 Task: Send an email with the signature Autumn Baker with the subject Reminder for a job offer rejection and the message Can you please let me know the status of the project timeline? Are we on track to meet the deadline? from softage.10@softage.net to softage.7@softage.net and move the email from Sent Items to the folder Vulnerability management
Action: Mouse moved to (191, 131)
Screenshot: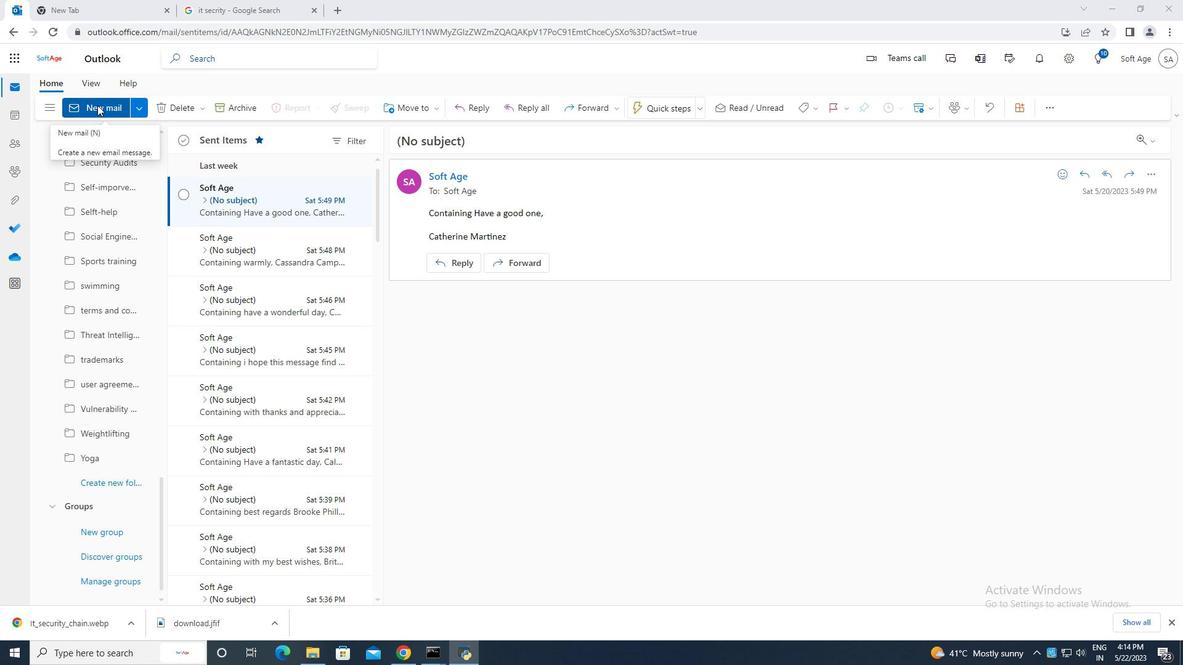 
Action: Mouse pressed left at (99, 106)
Screenshot: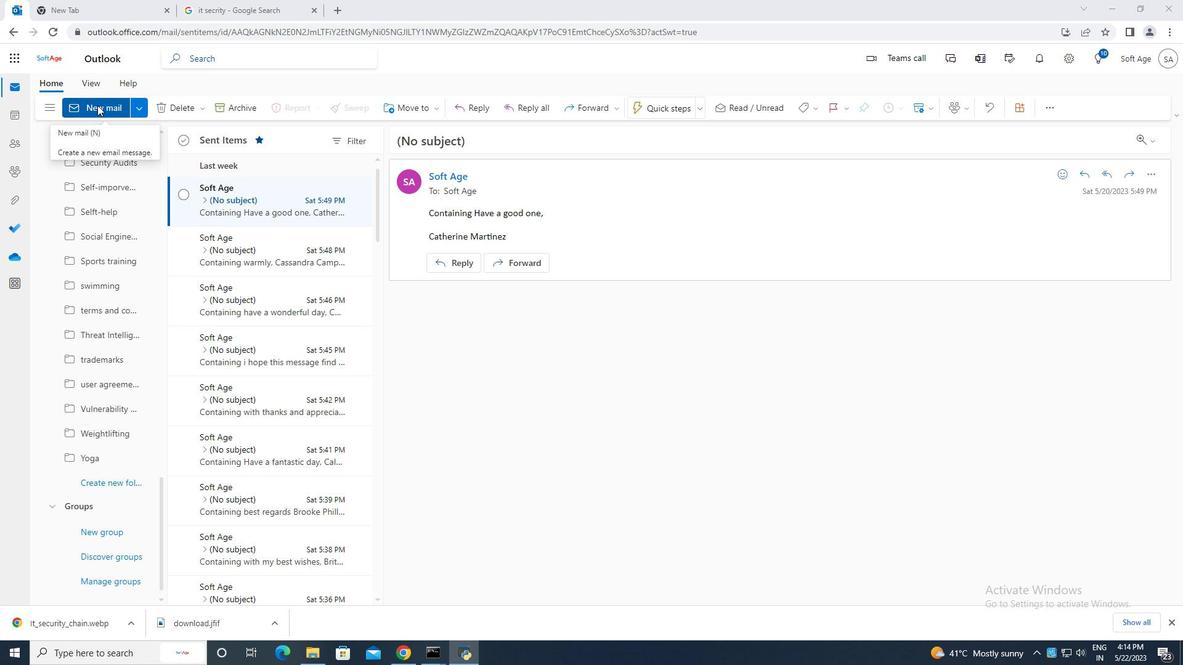 
Action: Mouse moved to (803, 107)
Screenshot: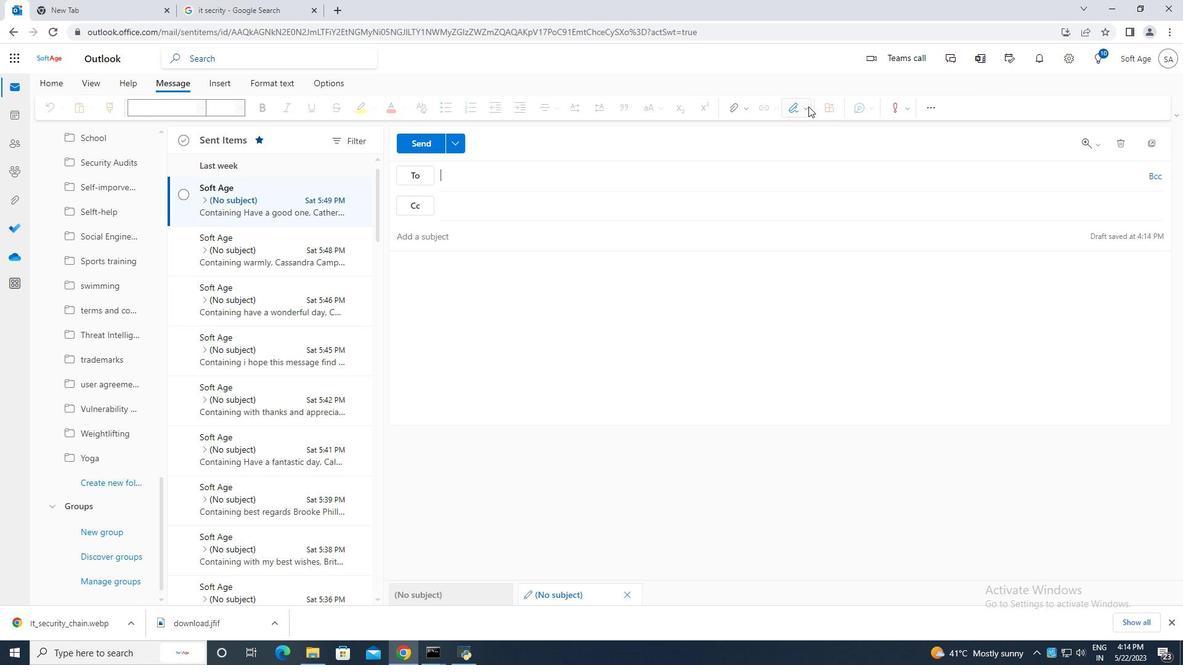 
Action: Mouse pressed left at (803, 107)
Screenshot: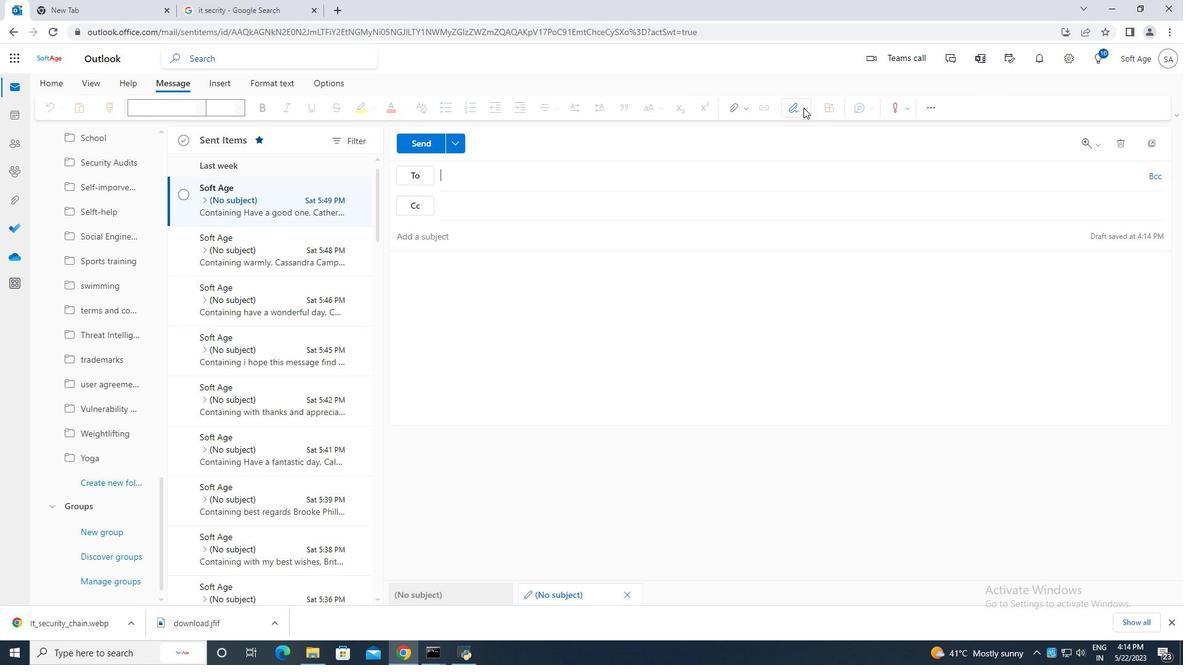
Action: Mouse moved to (788, 135)
Screenshot: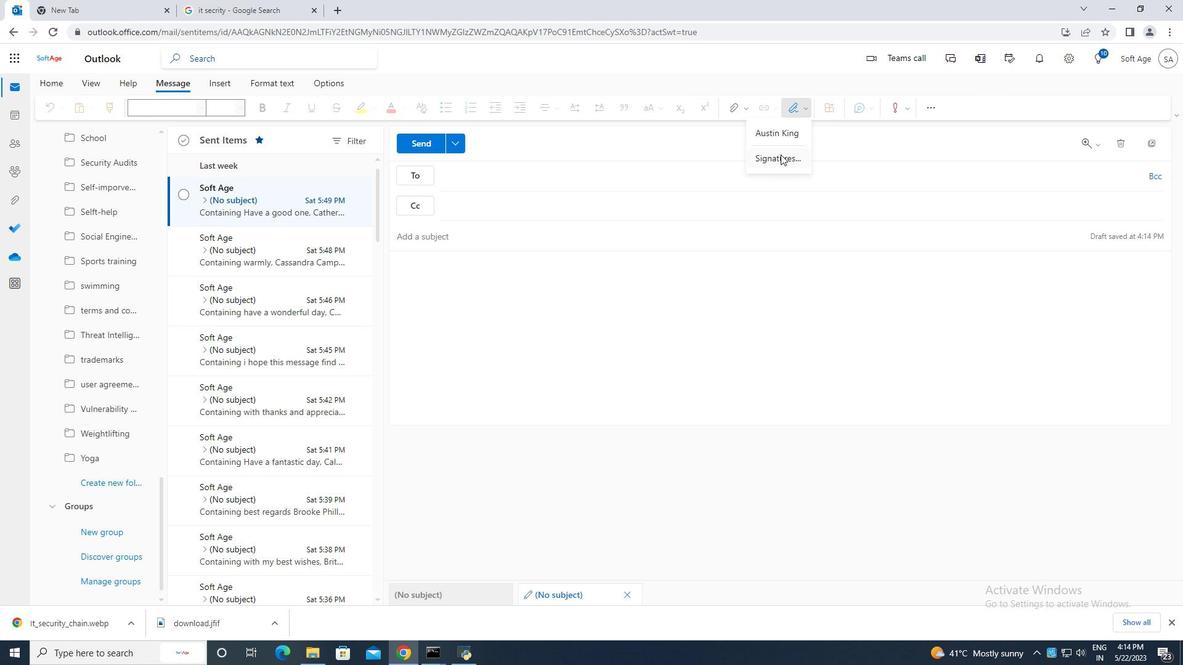
Action: Mouse pressed left at (788, 135)
Screenshot: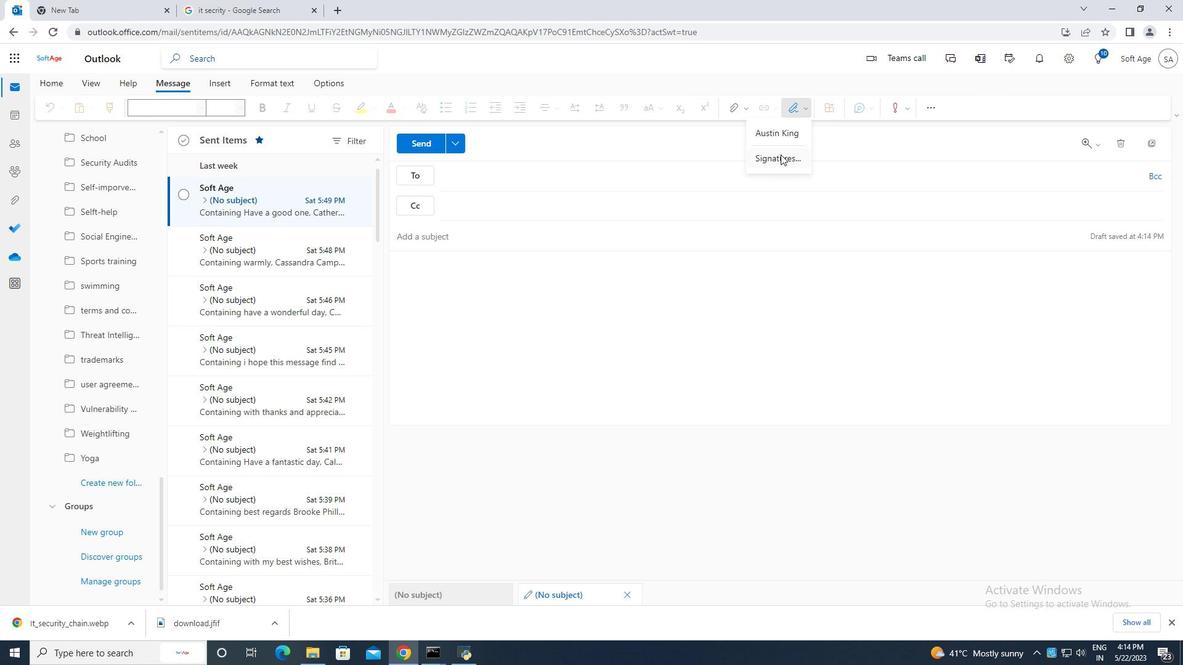 
Action: Mouse moved to (446, 294)
Screenshot: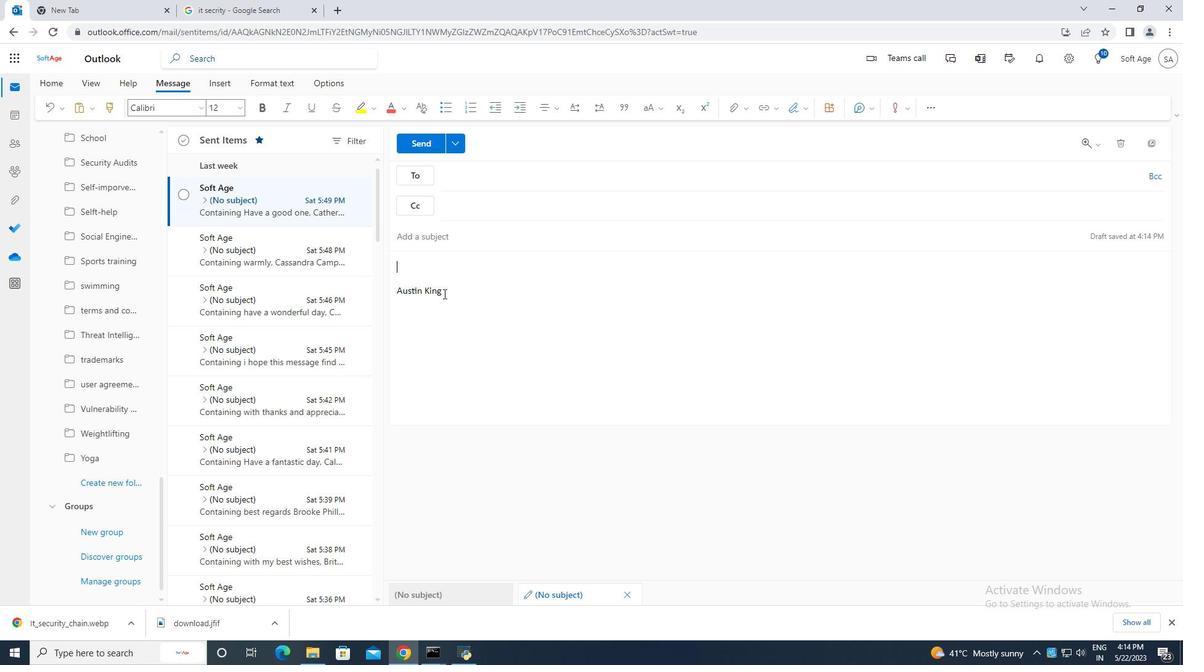 
Action: Mouse pressed left at (446, 294)
Screenshot: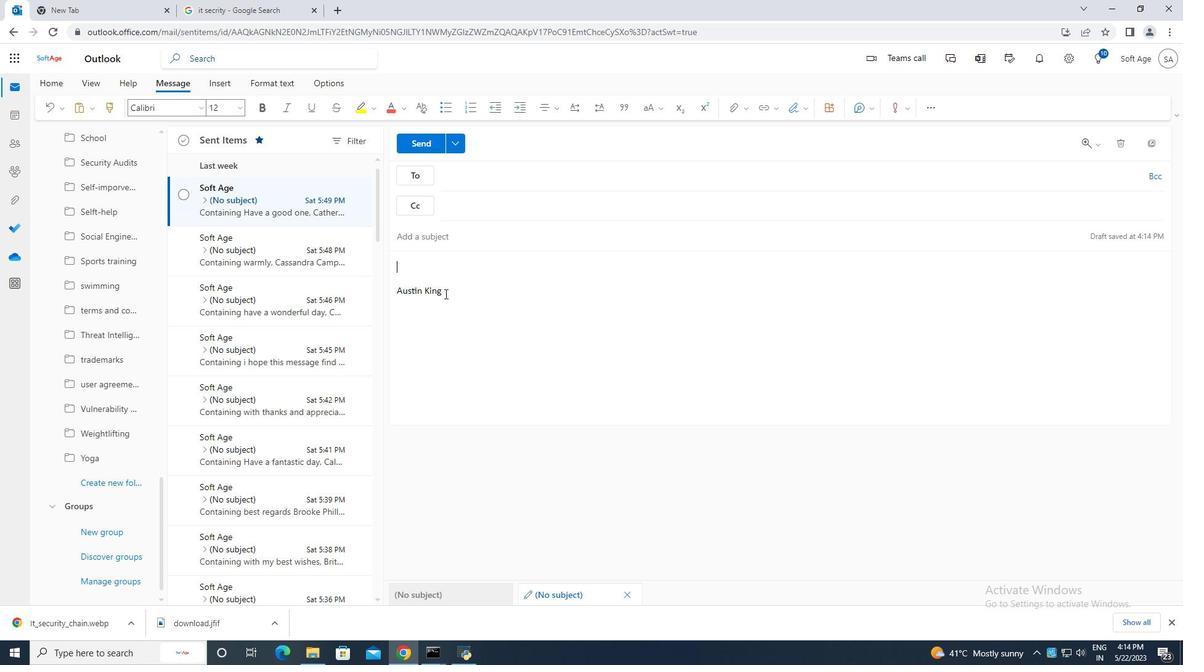 
Action: Mouse moved to (443, 292)
Screenshot: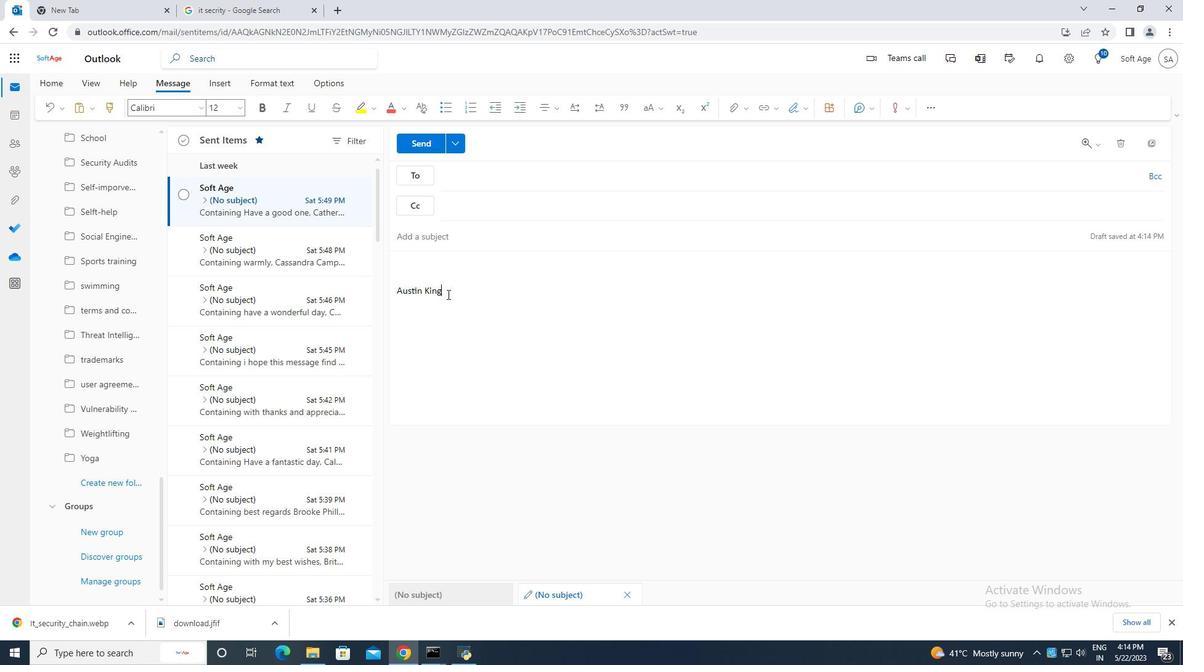 
Action: Key pressed <Key.backspace><Key.backspace><Key.backspace><Key.backspace><Key.backspace><Key.backspace><Key.backspace><Key.backspace><Key.backspace><Key.backspace><Key.backspace><Key.backspace><Key.backspace><Key.backspace><Key.backspace><Key.backspace><Key.backspace><Key.backspace><Key.backspace><Key.backspace><Key.backspace>
Screenshot: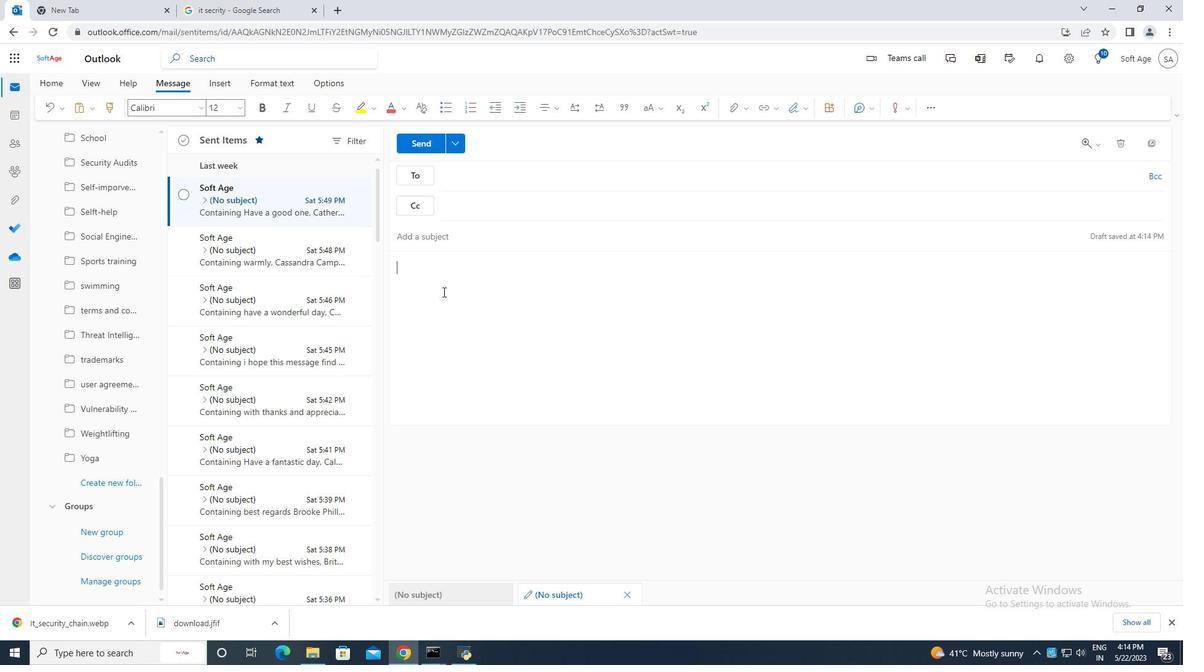 
Action: Mouse moved to (795, 112)
Screenshot: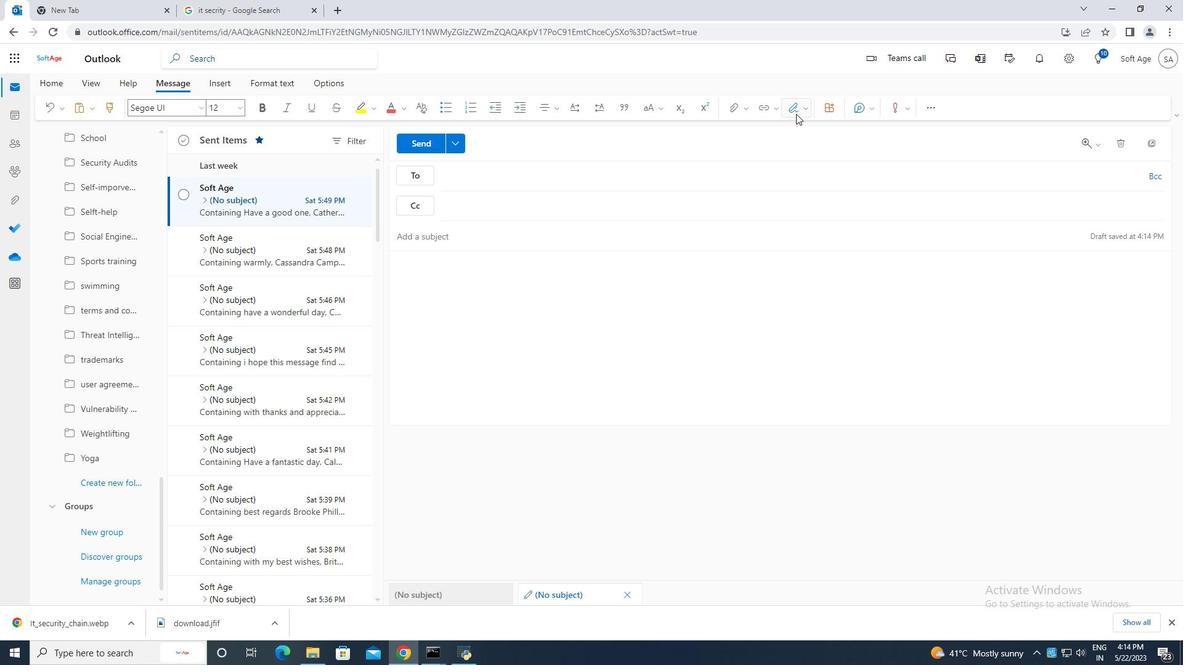 
Action: Mouse pressed left at (795, 112)
Screenshot: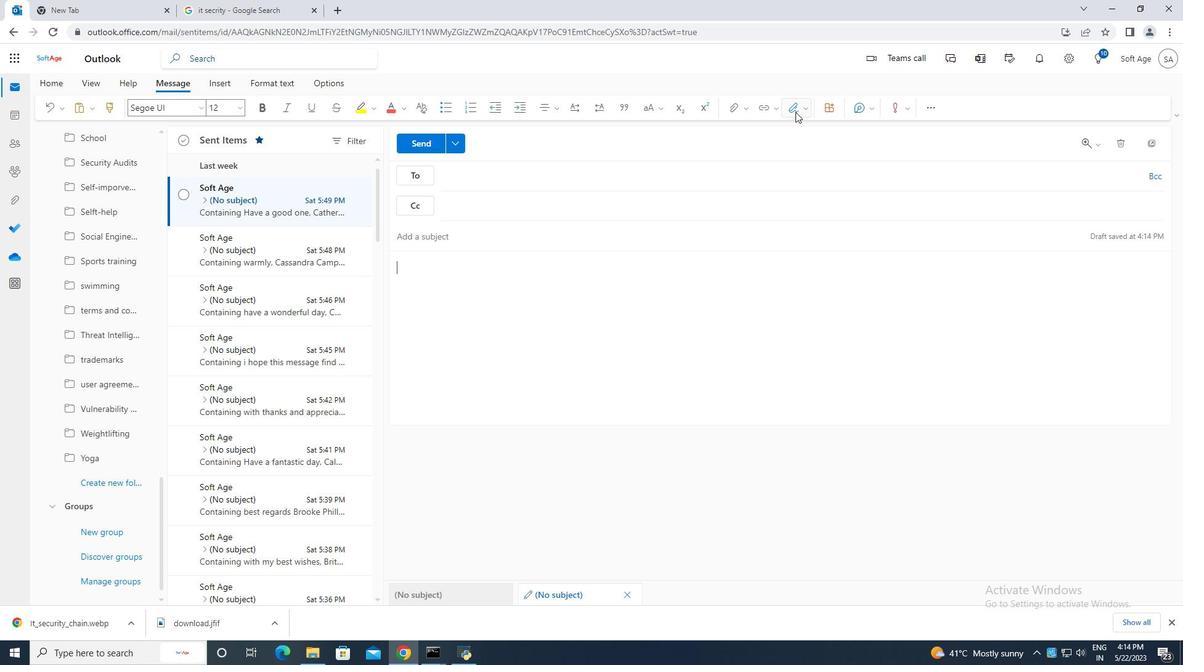 
Action: Mouse moved to (770, 157)
Screenshot: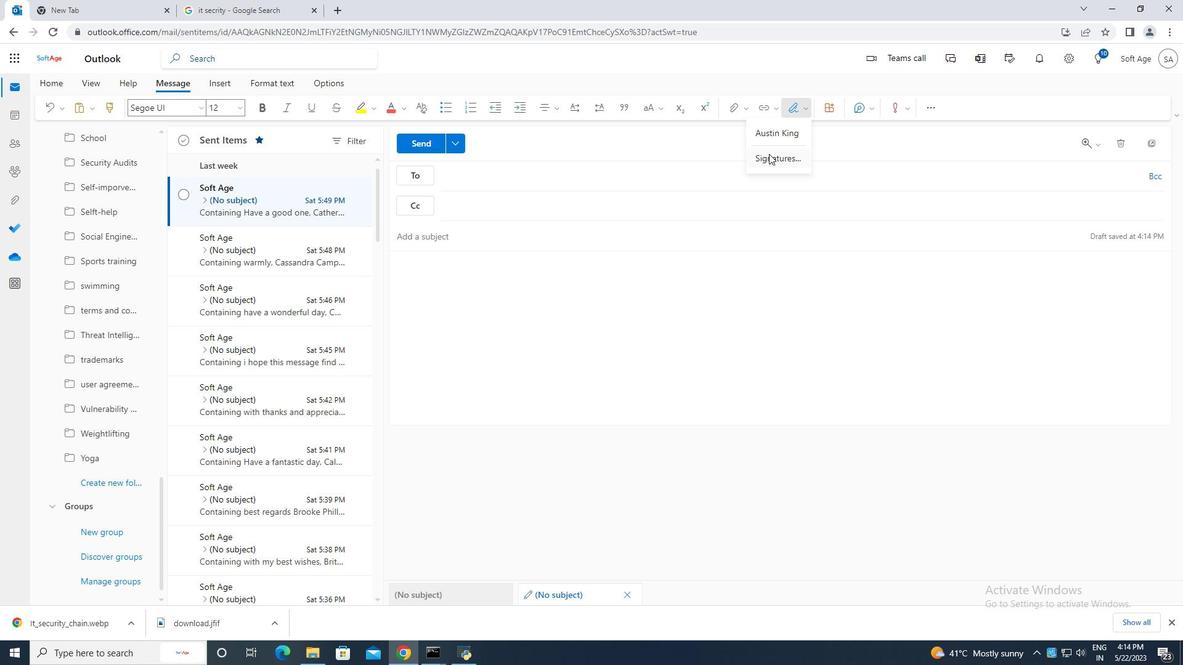 
Action: Mouse pressed left at (770, 157)
Screenshot: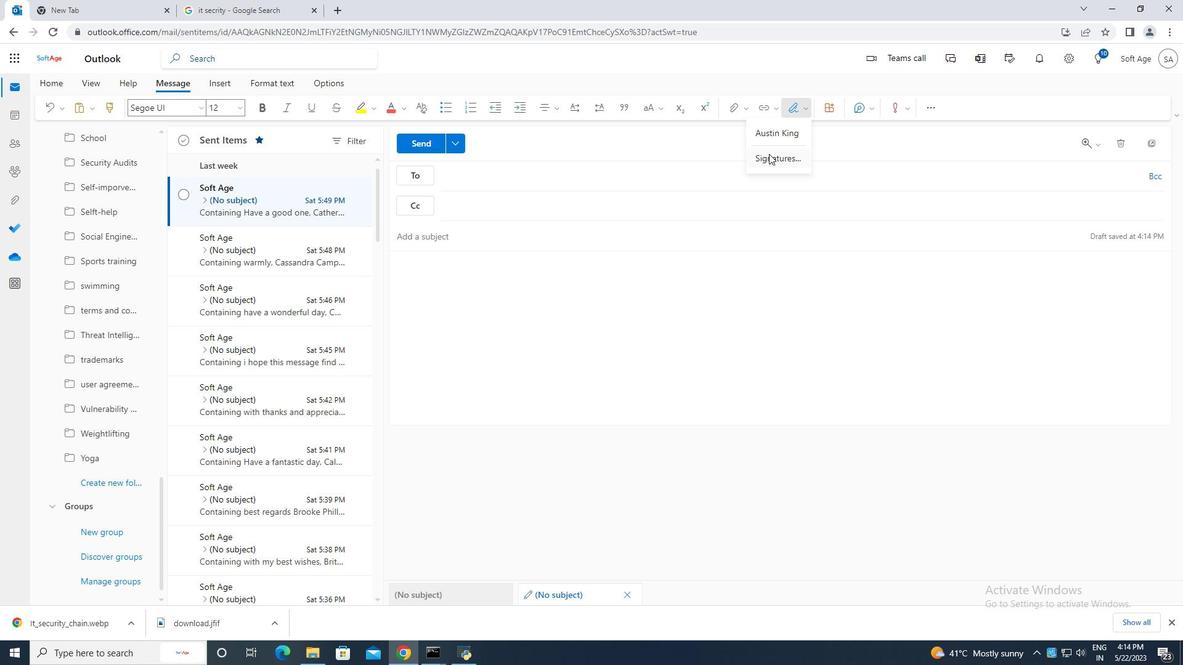 
Action: Mouse moved to (843, 204)
Screenshot: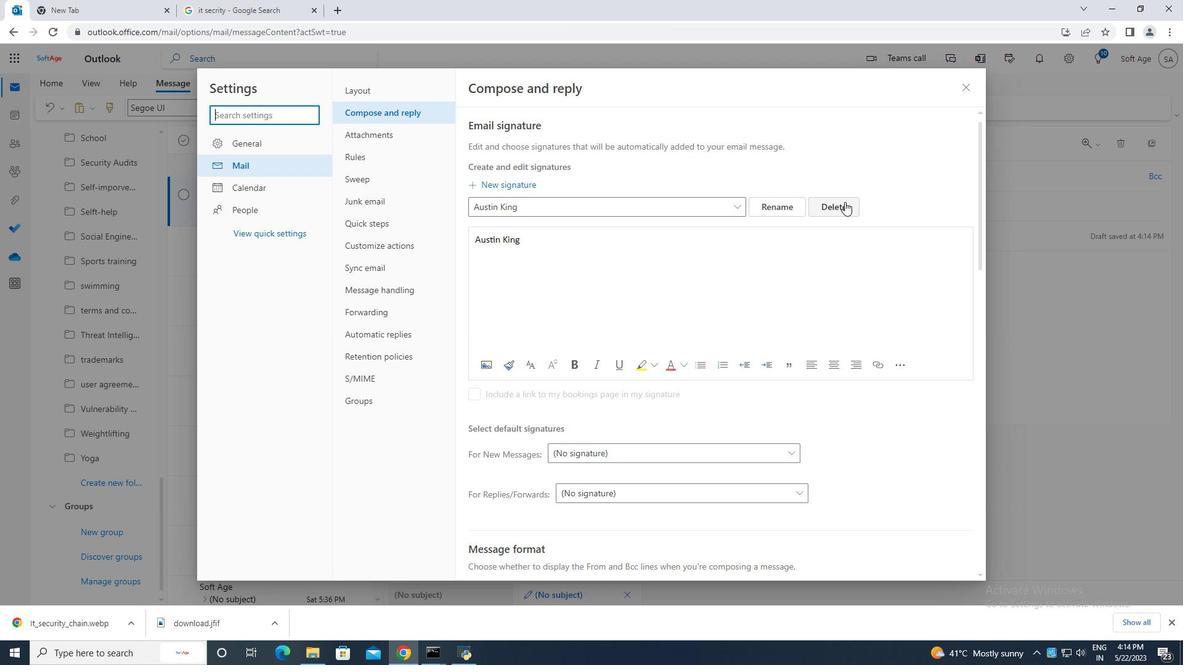 
Action: Mouse pressed left at (843, 204)
Screenshot: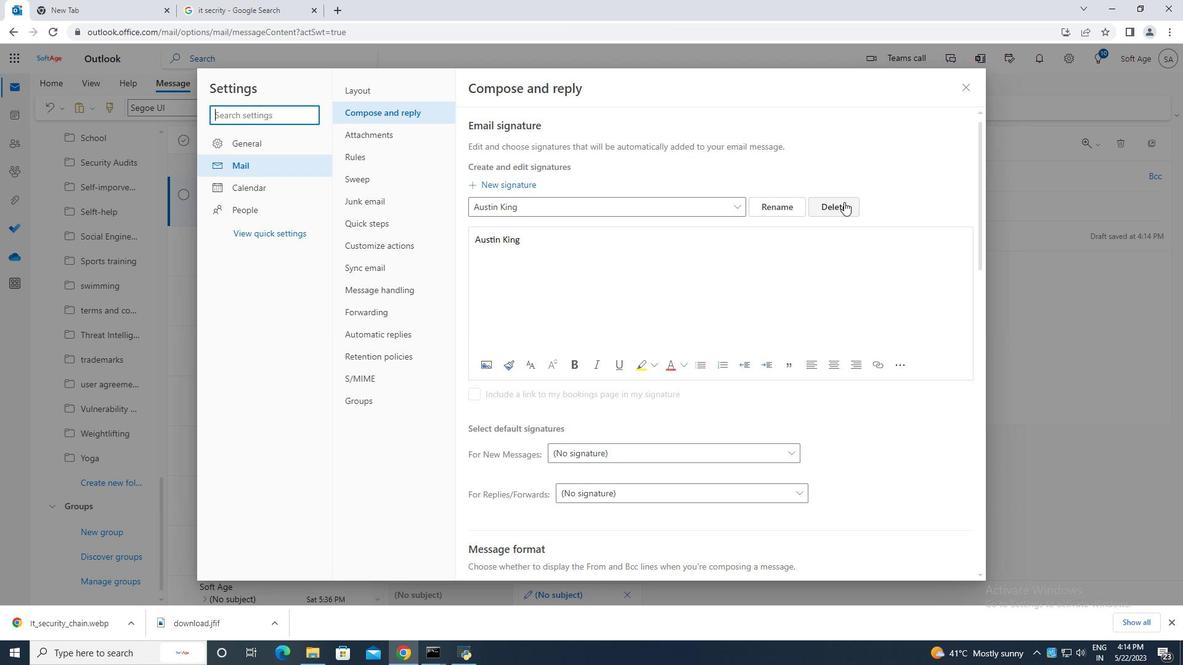 
Action: Mouse moved to (601, 204)
Screenshot: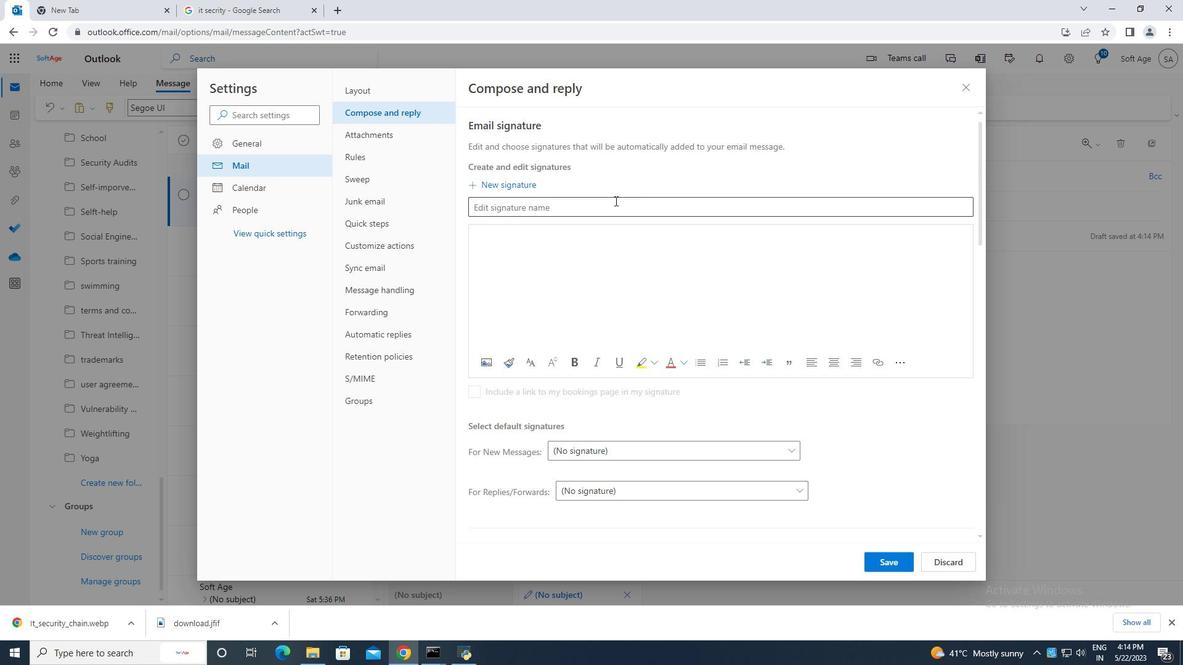 
Action: Mouse pressed left at (601, 204)
Screenshot: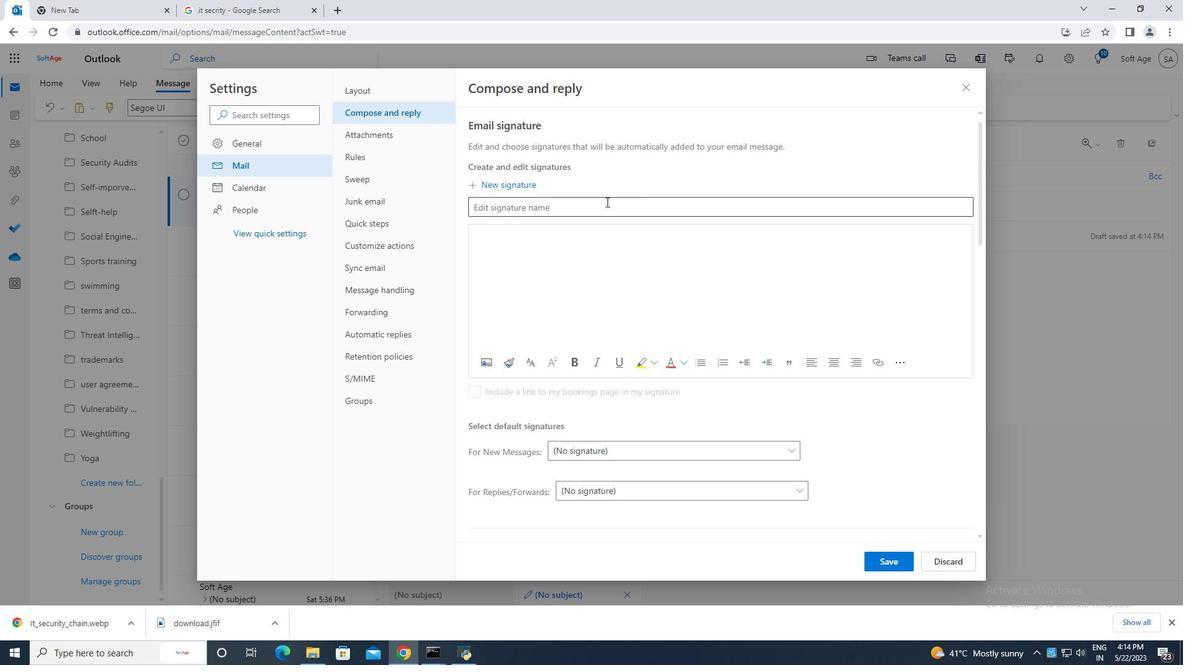 
Action: Key pressed <Key.caps_lock>A<Key.caps_lock>utumn<Key.space><Key.caps_lock>B<Key.caps_lock>aker
Screenshot: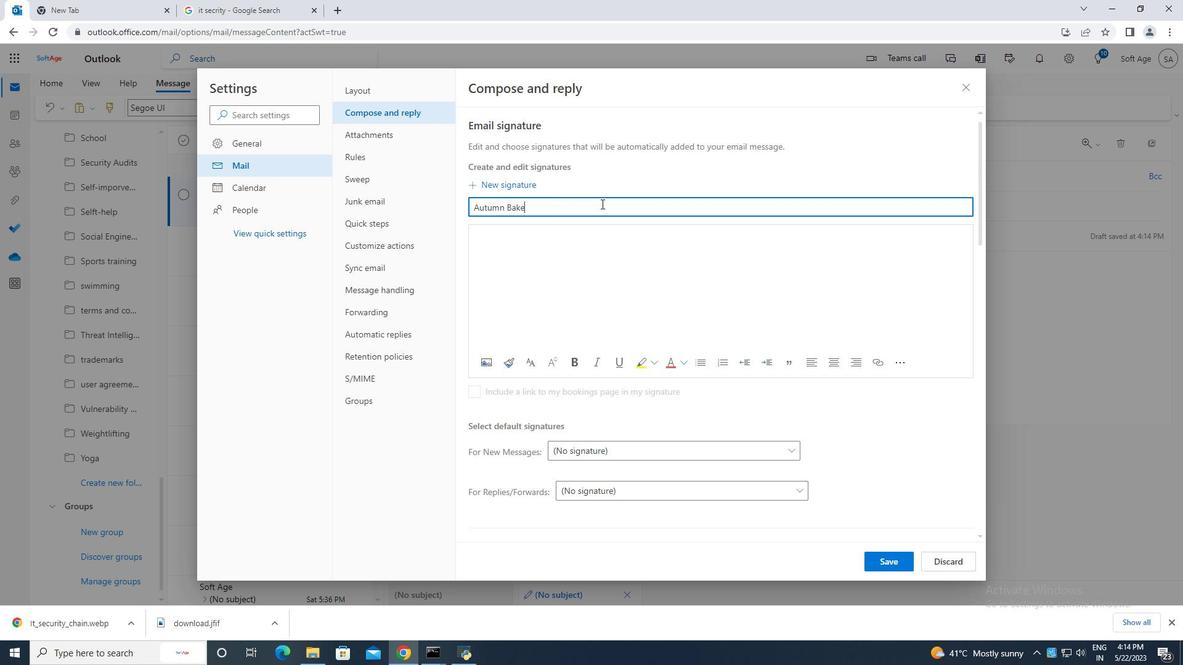 
Action: Mouse moved to (535, 233)
Screenshot: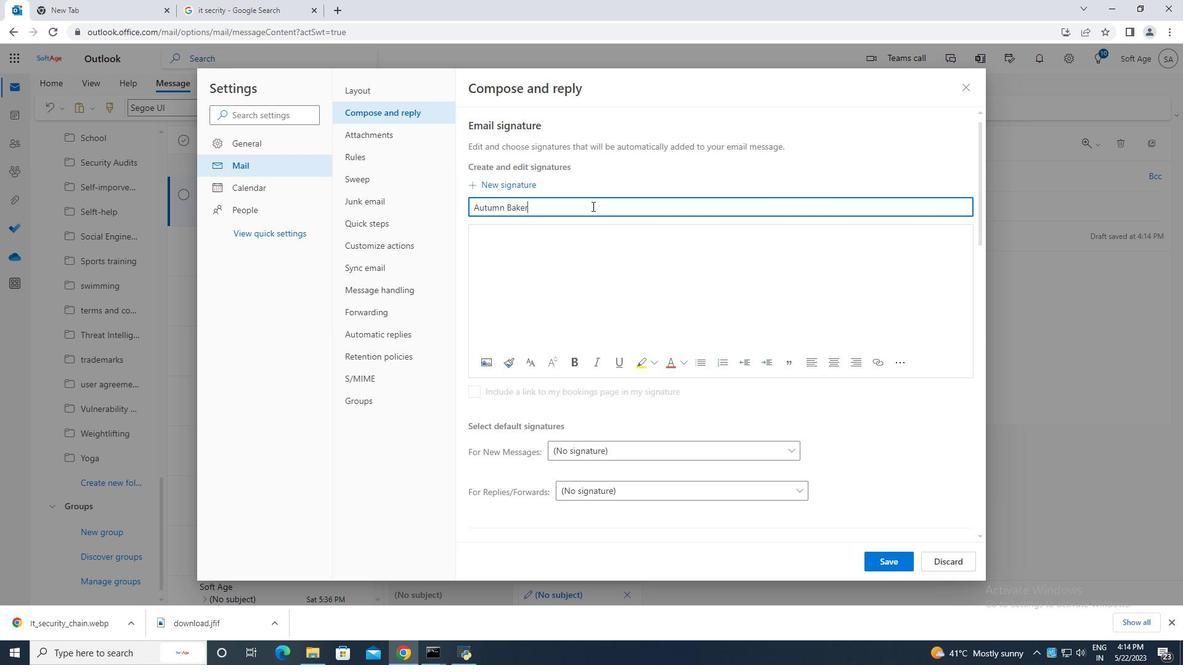 
Action: Mouse pressed left at (535, 233)
Screenshot: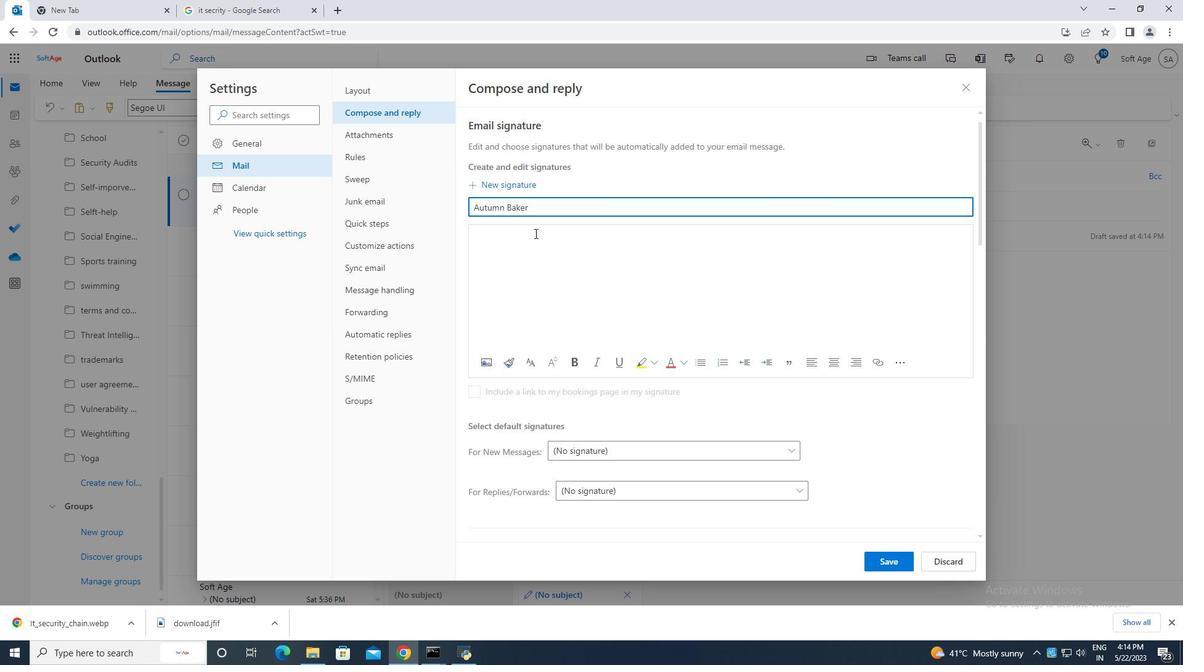 
Action: Key pressed <Key.caps_lock>A<Key.caps_lock>utumn<Key.space><Key.caps_lock>B<Key.caps_lock>aker
Screenshot: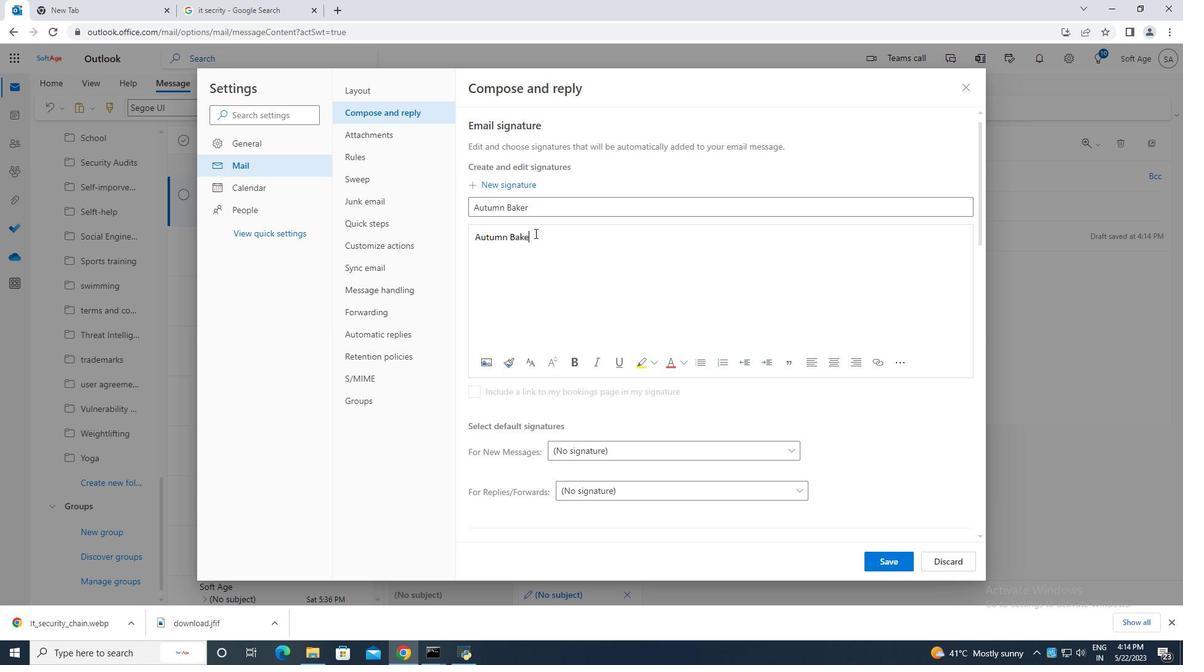 
Action: Mouse moved to (884, 561)
Screenshot: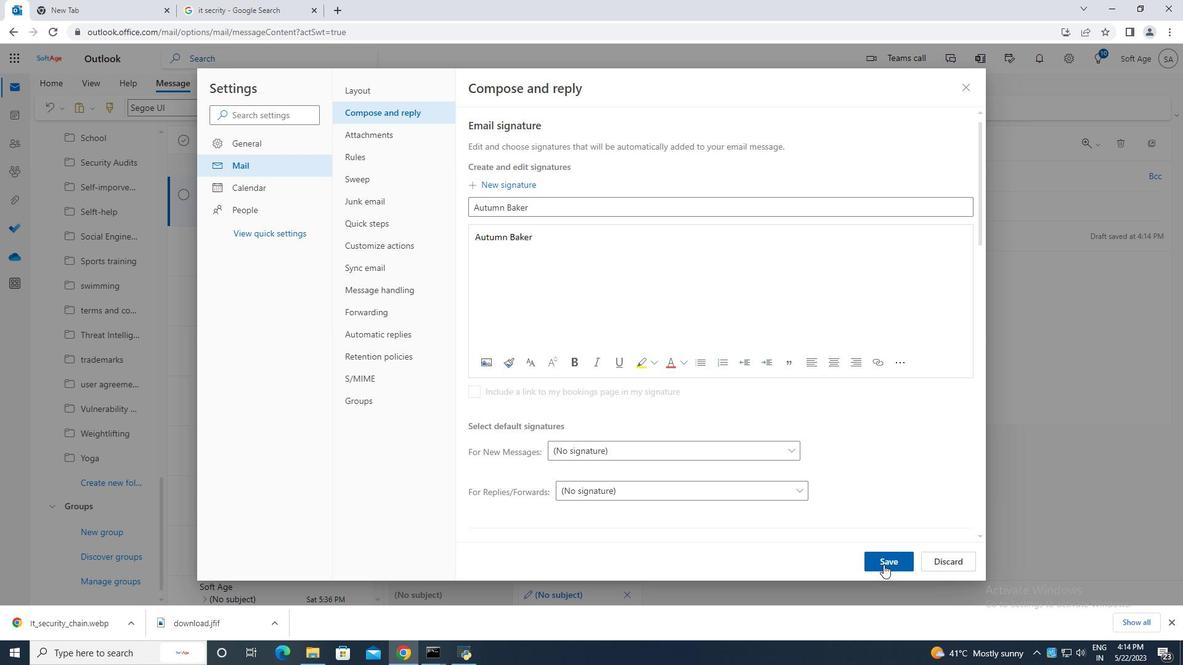 
Action: Mouse pressed left at (884, 561)
Screenshot: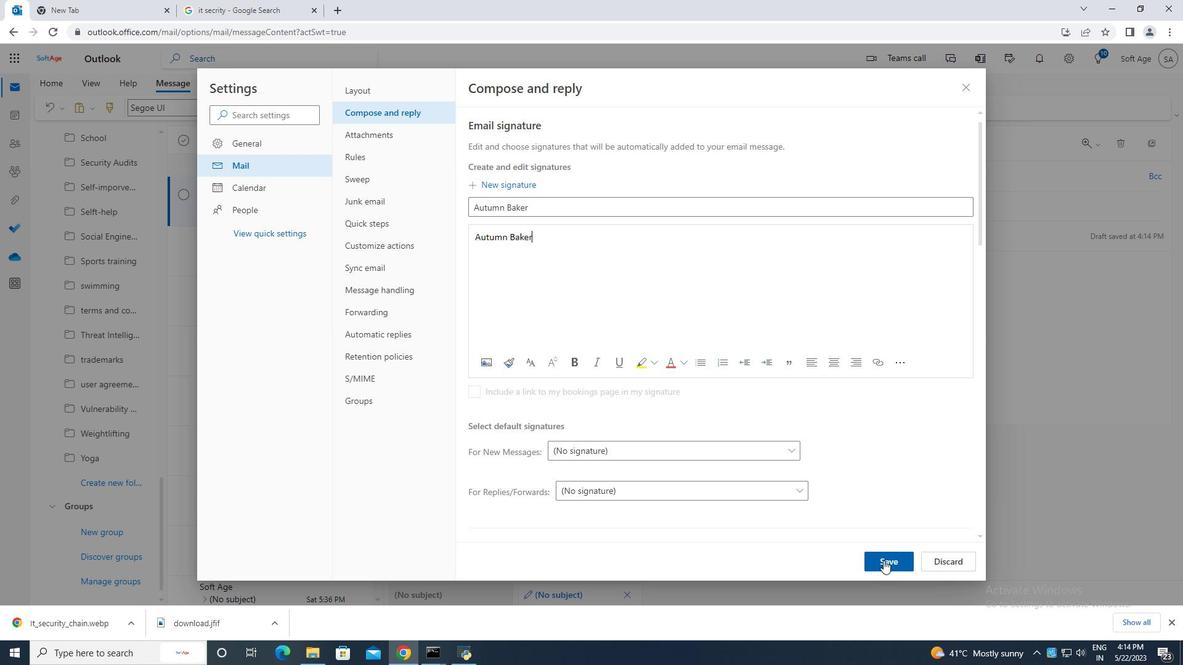 
Action: Mouse moved to (966, 88)
Screenshot: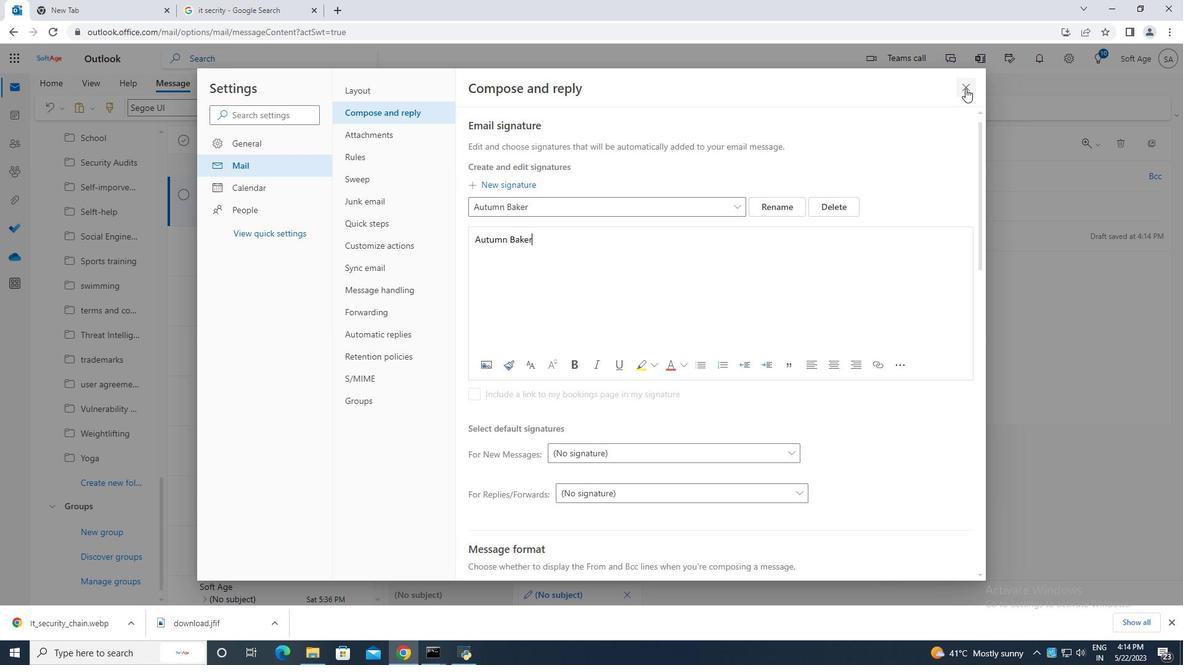 
Action: Mouse pressed left at (966, 88)
Screenshot: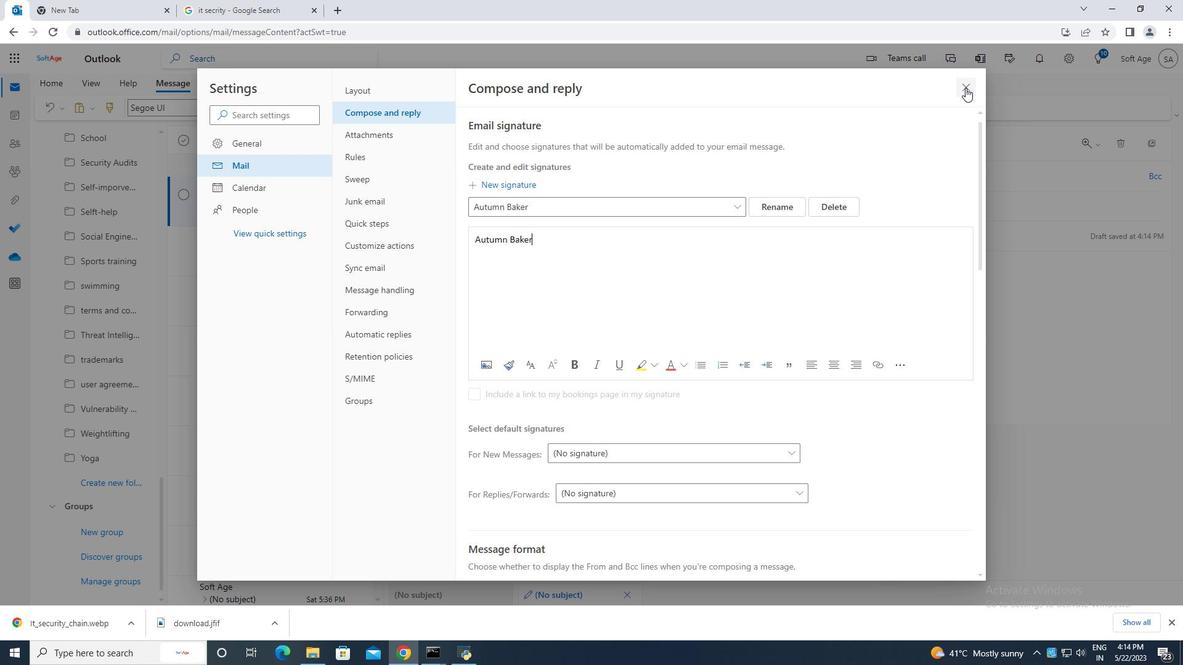 
Action: Mouse moved to (797, 109)
Screenshot: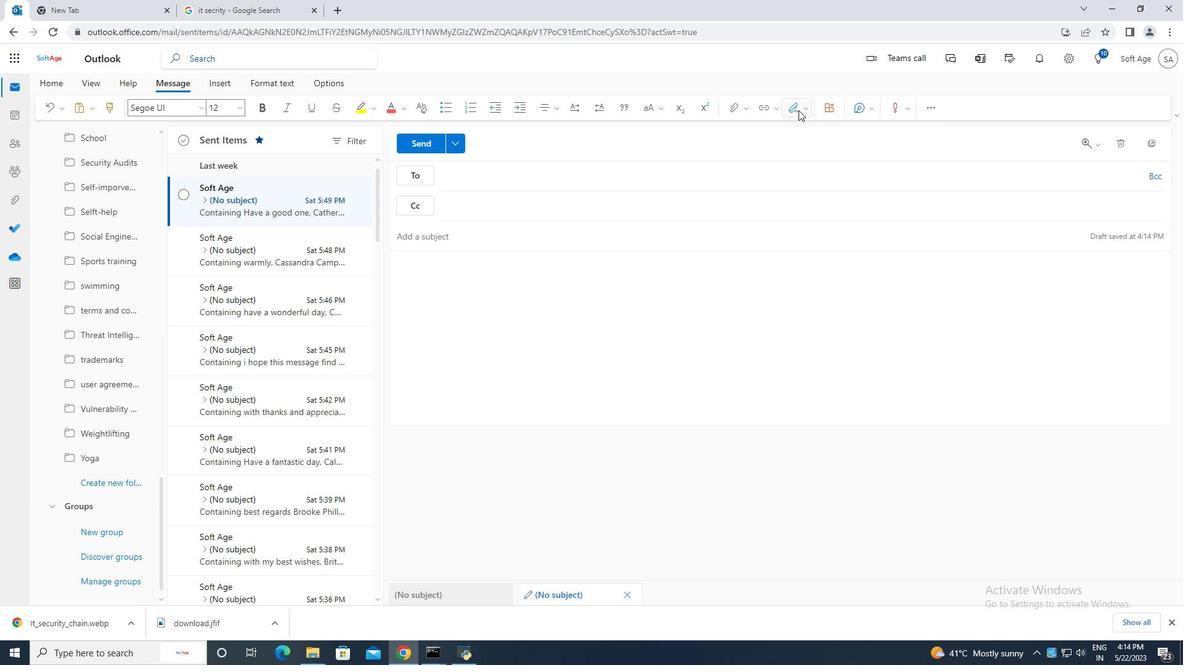 
Action: Mouse pressed left at (797, 109)
Screenshot: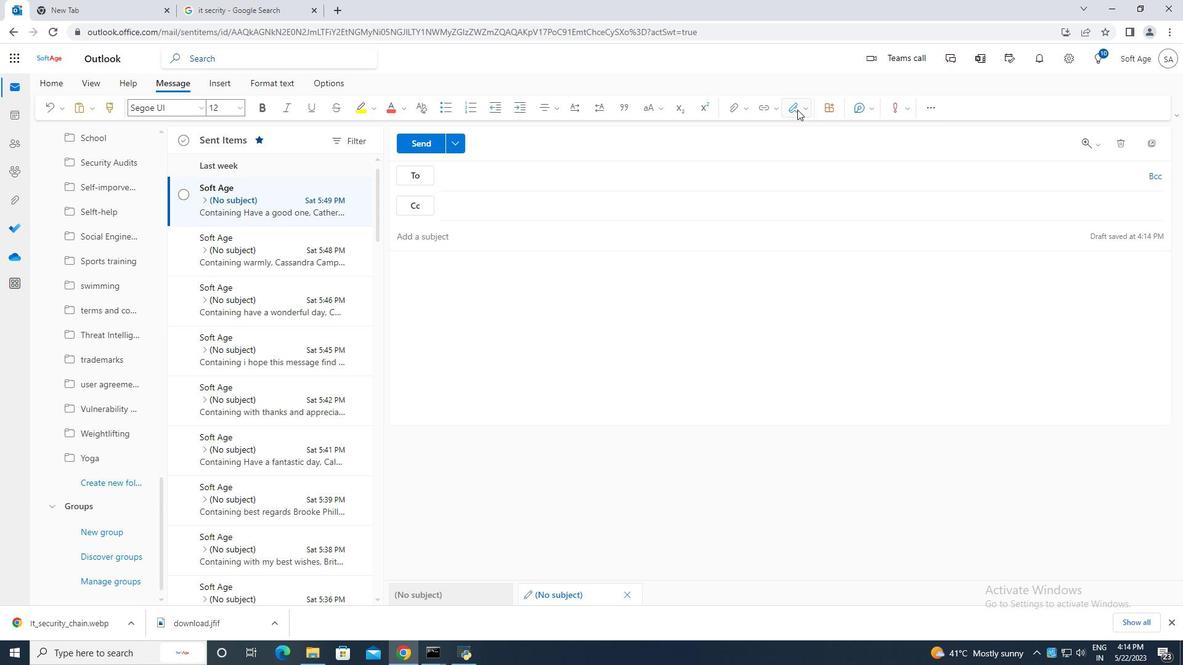 
Action: Mouse moved to (772, 133)
Screenshot: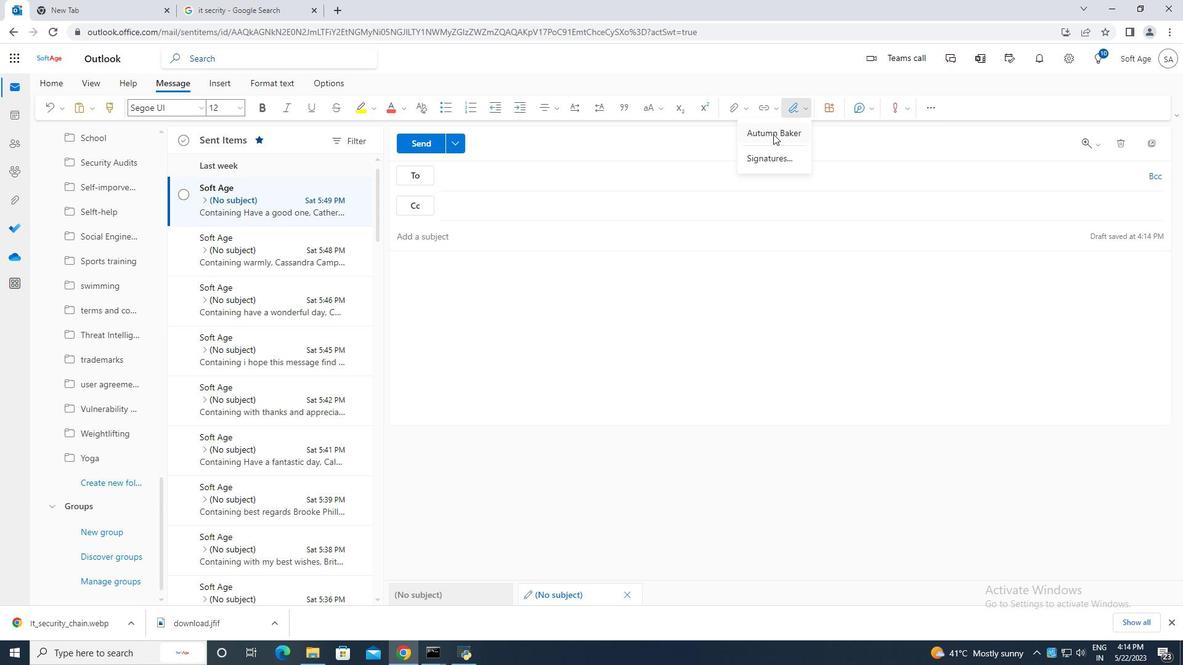 
Action: Mouse pressed left at (772, 133)
Screenshot: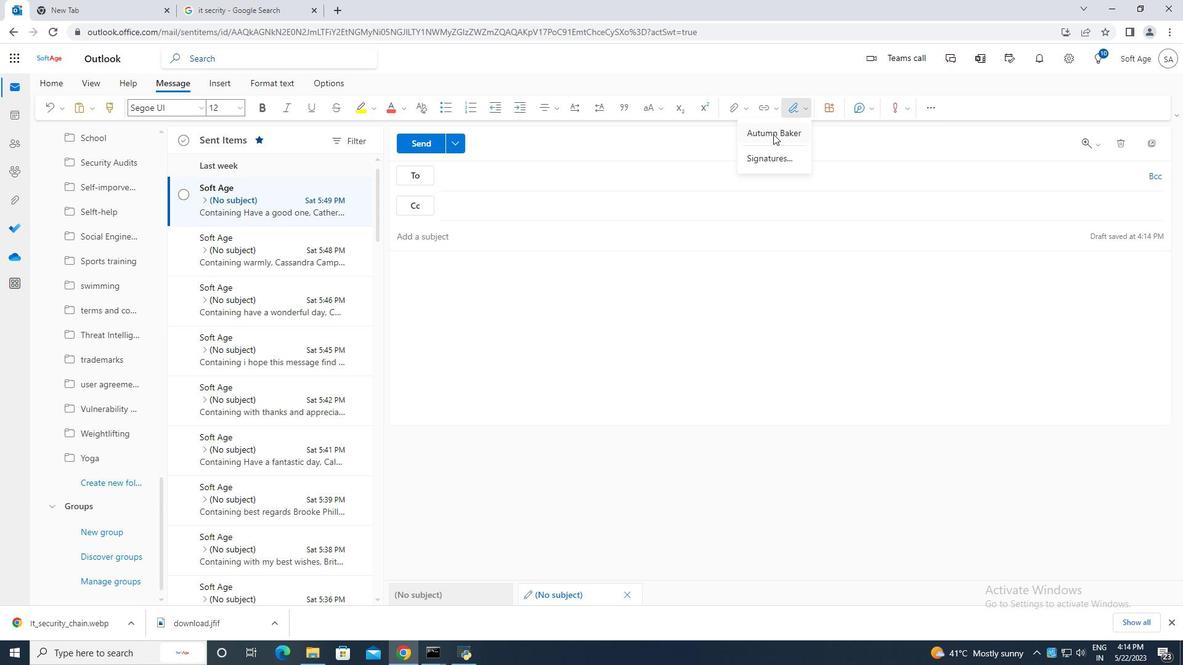 
Action: Mouse moved to (445, 240)
Screenshot: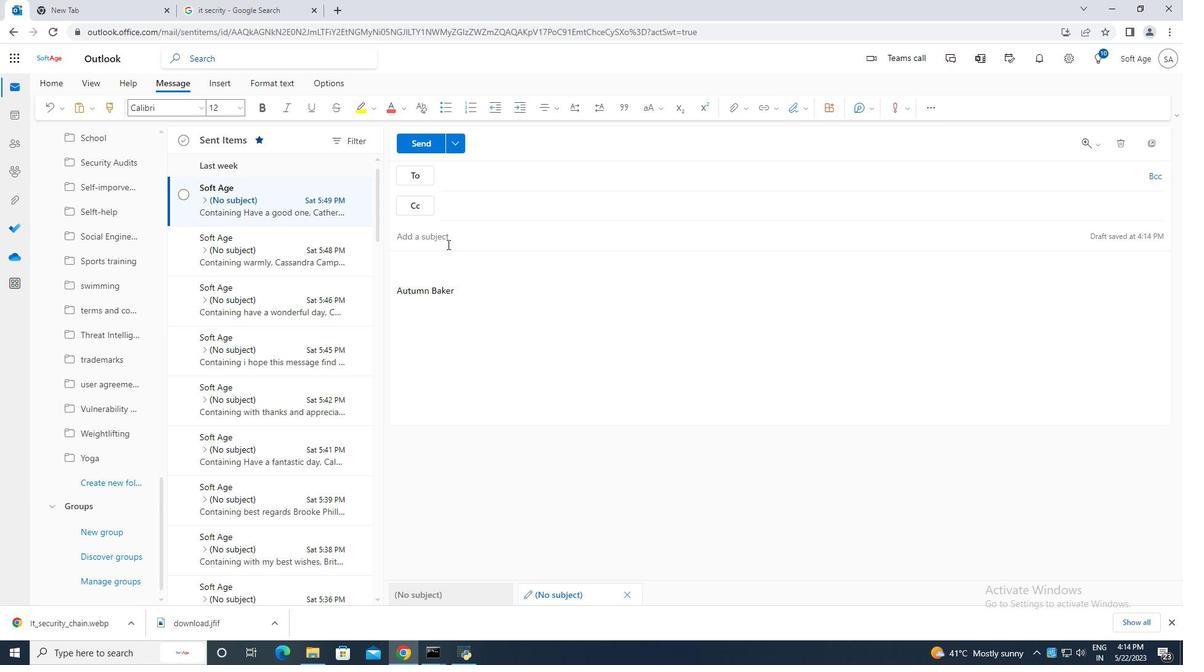 
Action: Mouse pressed left at (445, 240)
Screenshot: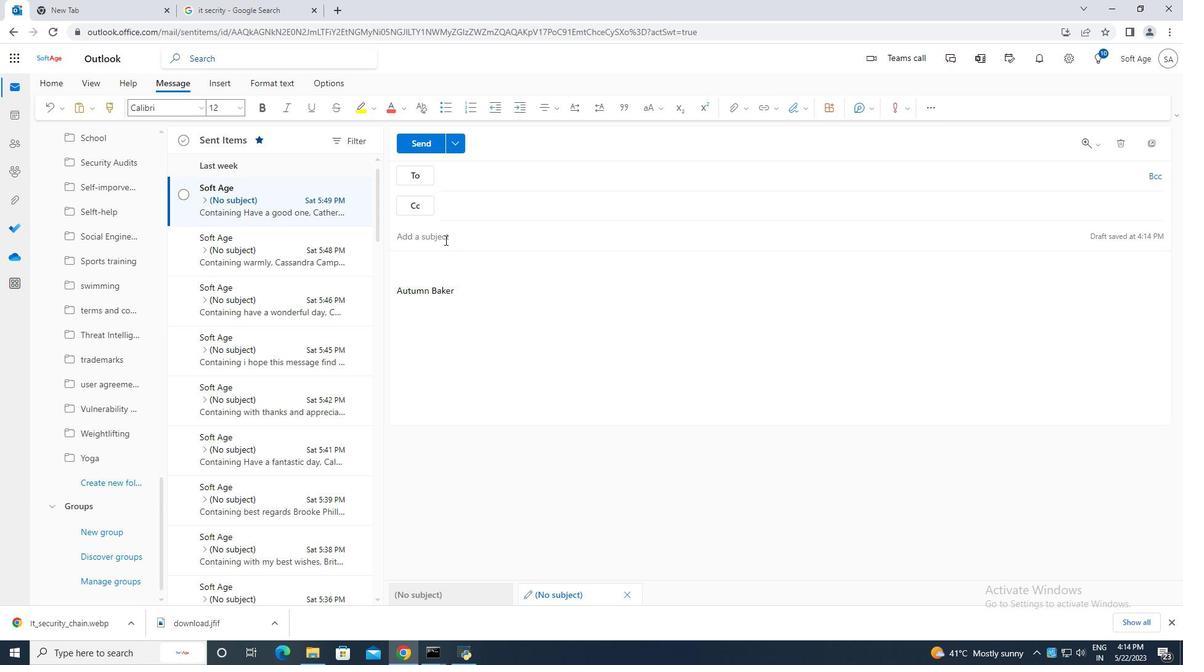 
Action: Key pressed <Key.caps_lock>R<Key.caps_lock>eminder<Key.space>for<Key.space>
Screenshot: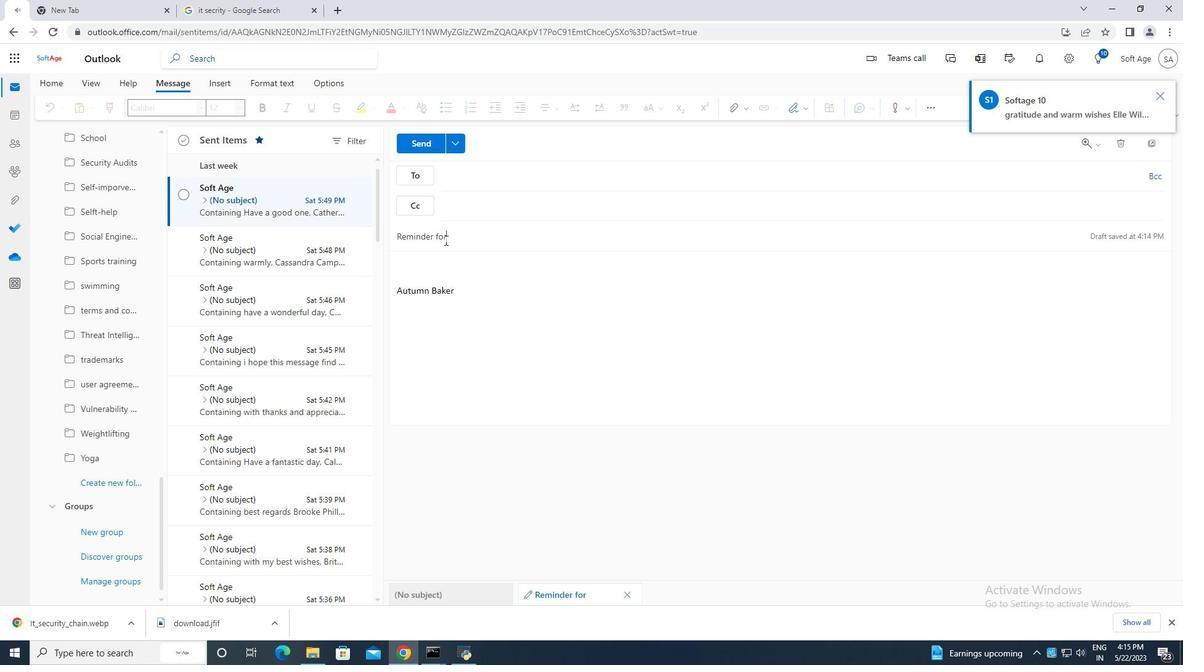 
Action: Mouse moved to (464, 252)
Screenshot: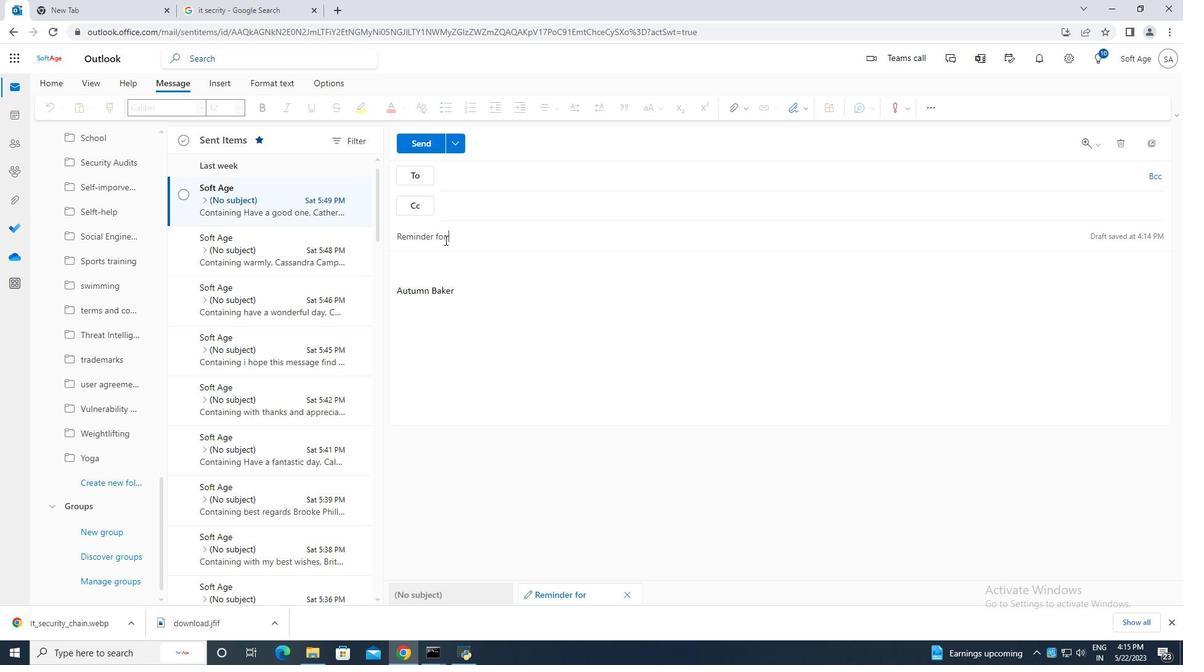 
Action: Key pressed a<Key.space>job<Key.space>offer<Key.space>rejection<Key.space><Key.backspace>.
Screenshot: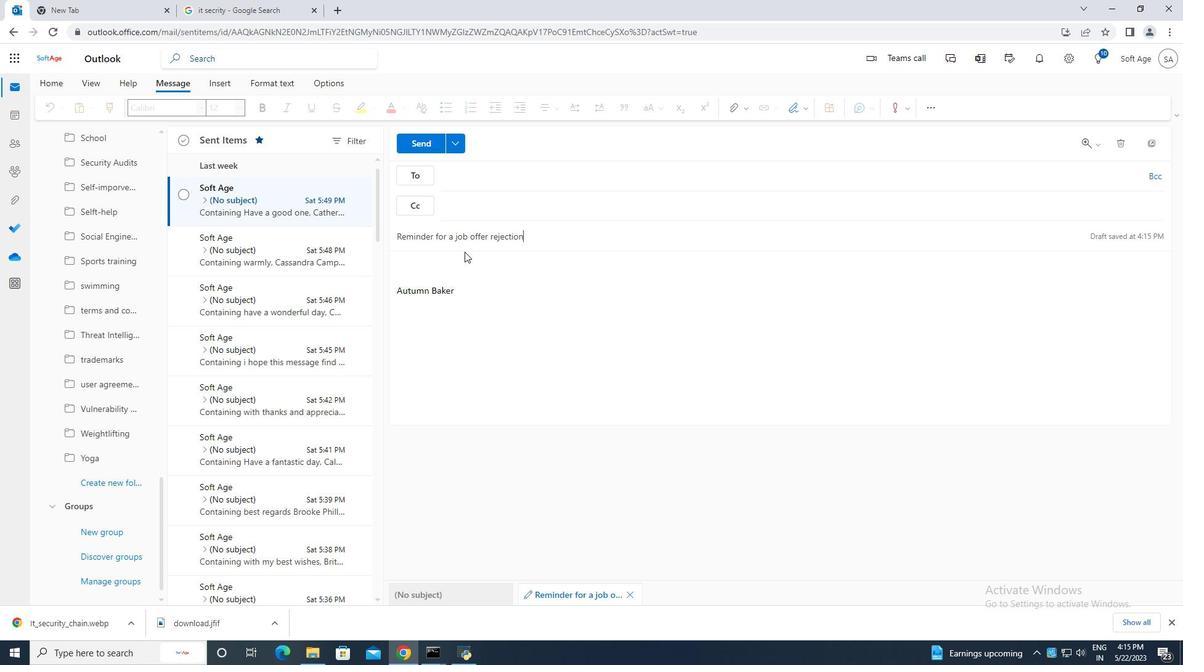 
Action: Mouse moved to (442, 269)
Screenshot: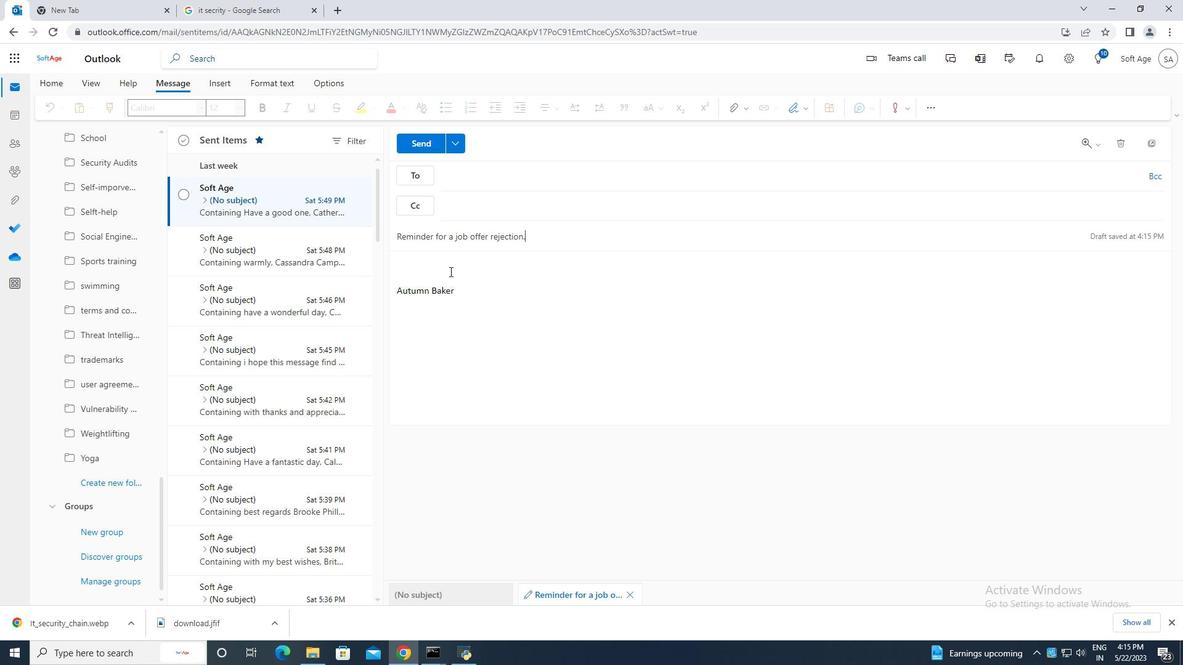
Action: Mouse pressed left at (442, 269)
Screenshot: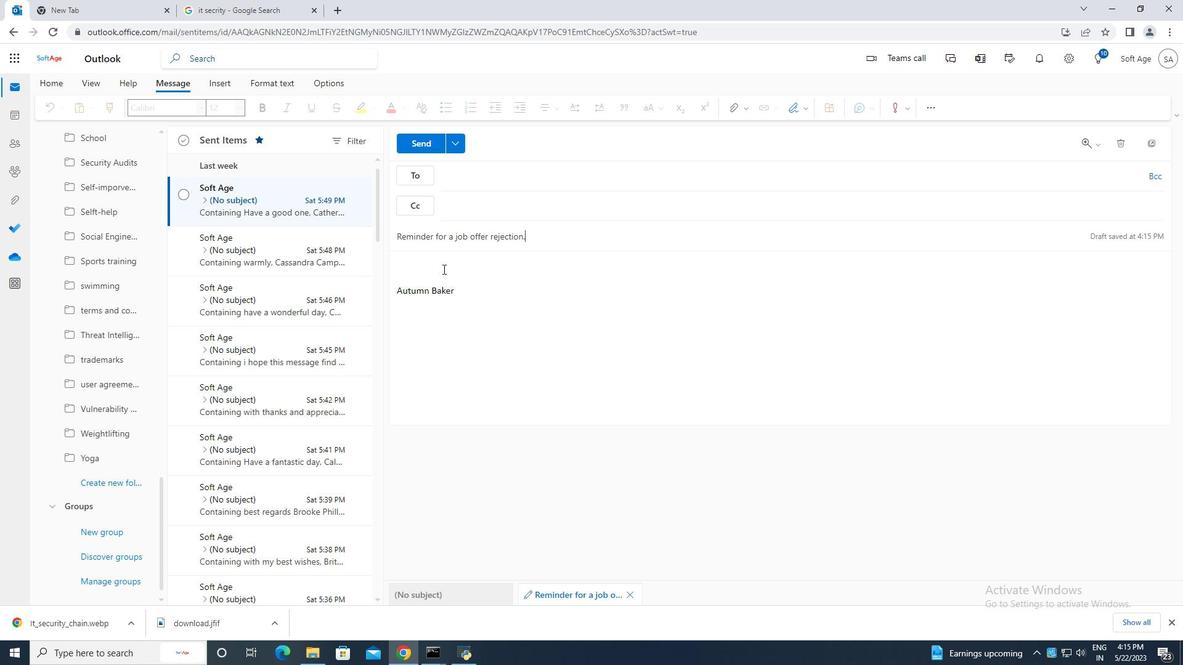 
Action: Key pressed <Key.caps_lock>C<Key.caps_lock>an<Key.space>you<Key.space>please<Key.space>let<Key.space>me<Key.space>know<Key.space>the<Key.space>status<Key.space>of<Key.space>the<Key.space>project<Key.space>line<Key.backspace><Key.backspace><Key.backspace><Key.backspace>time<Key.space>line.<Key.backspace>.<Key.space><Key.caps_lock>A<Key.caps_lock>re<Key.space>we<Key.space>on<Key.space>track<Key.space>to<Key.space>meet<Key.space>te<Key.backspace>he<Key.space>deadline.
Screenshot: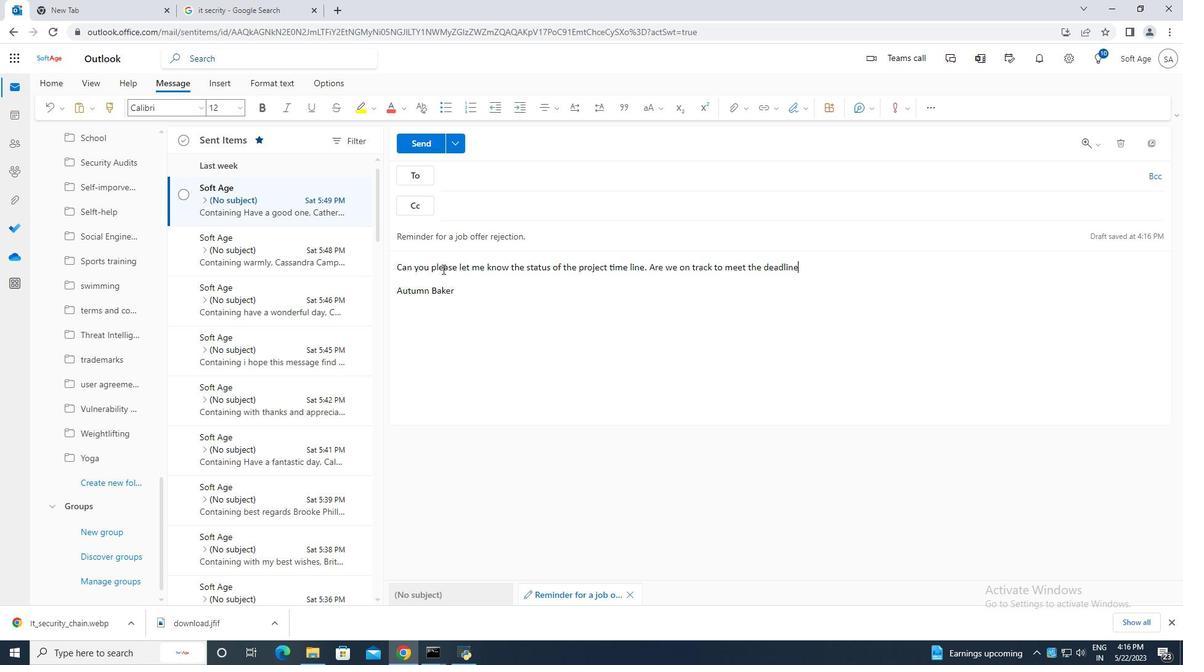 
Action: Mouse moved to (575, 179)
Screenshot: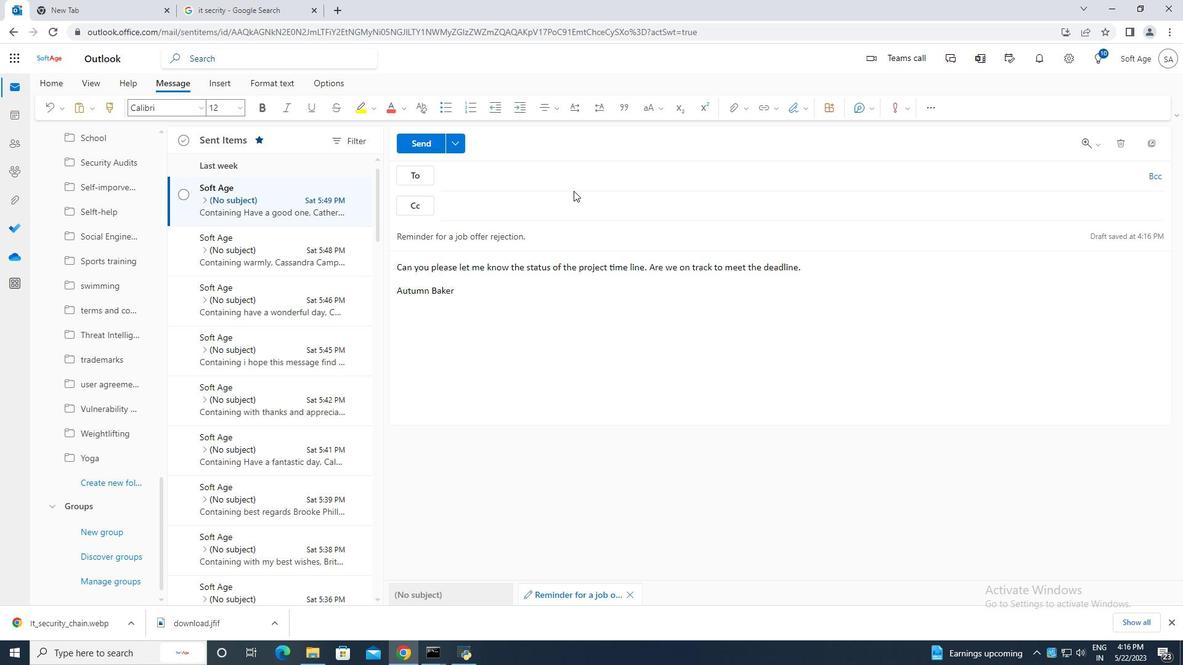 
Action: Mouse pressed left at (575, 179)
Screenshot: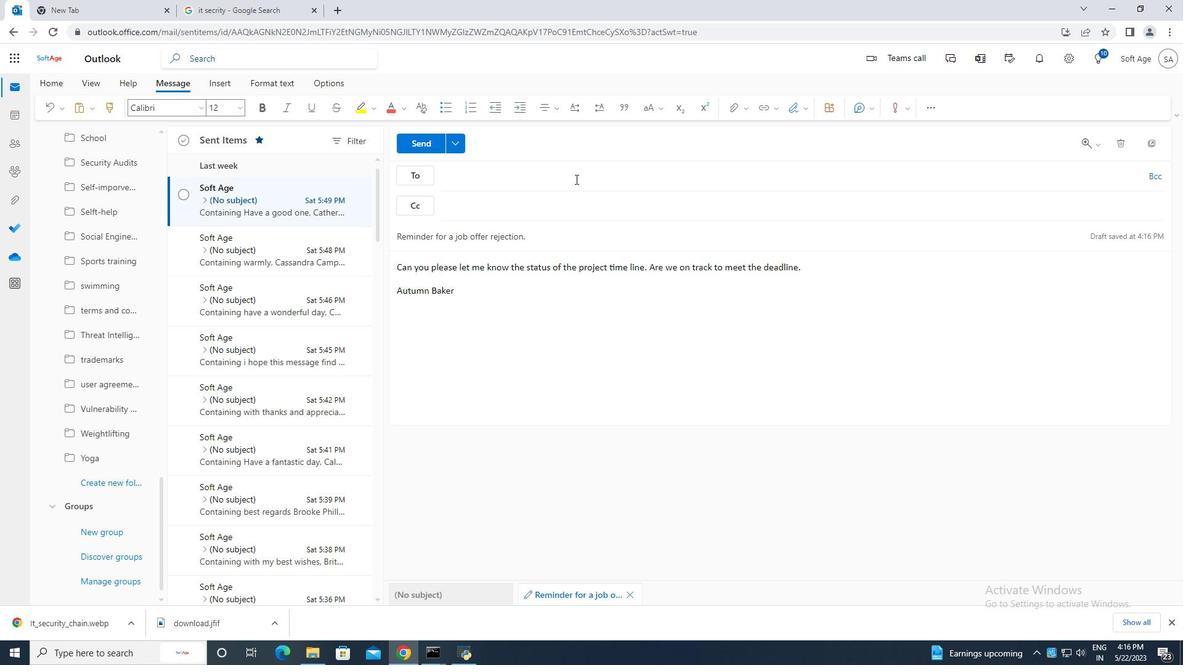 
Action: Key pressed softage.7
Screenshot: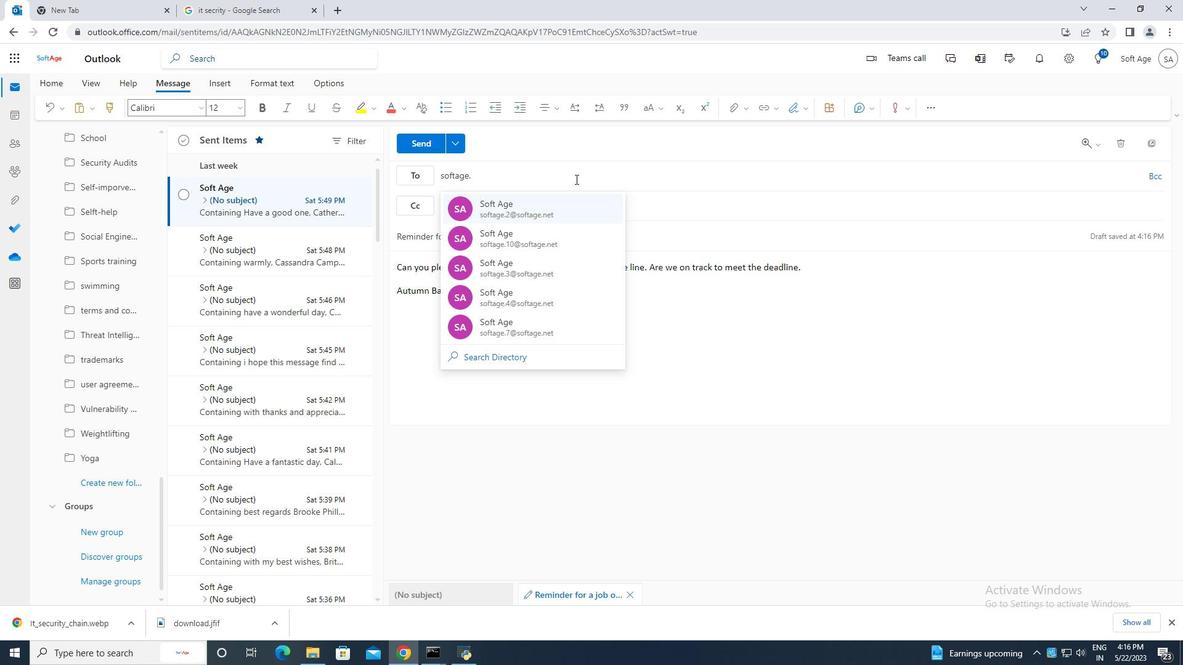 
Action: Mouse moved to (574, 329)
Screenshot: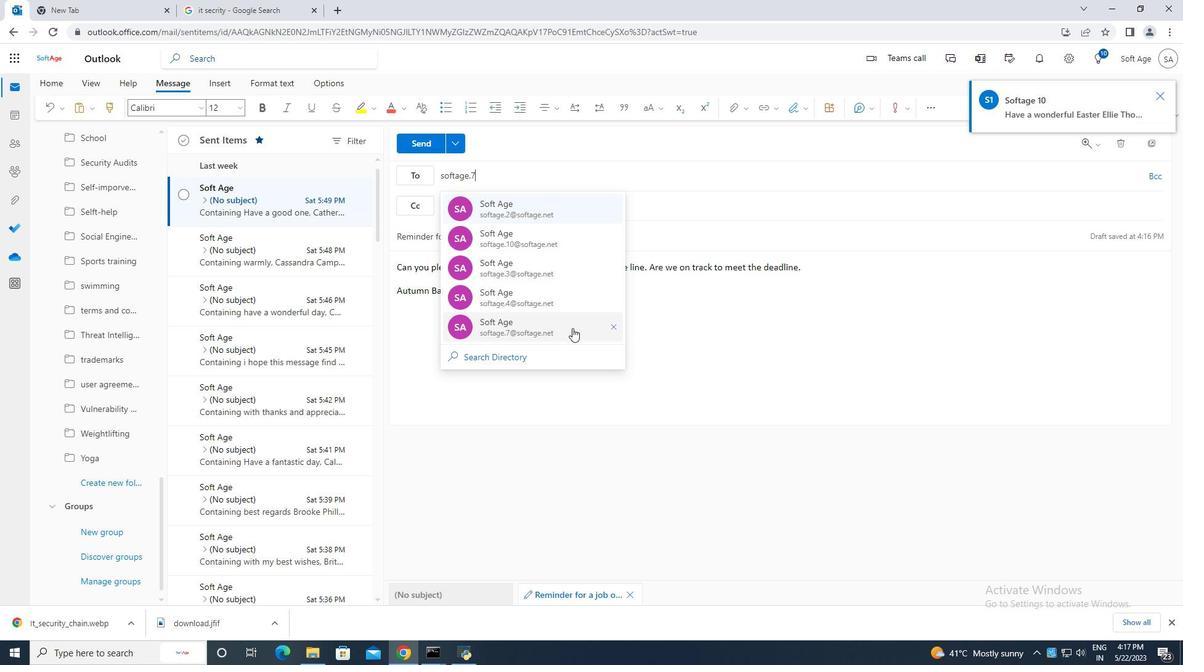 
Action: Mouse pressed left at (574, 329)
Screenshot: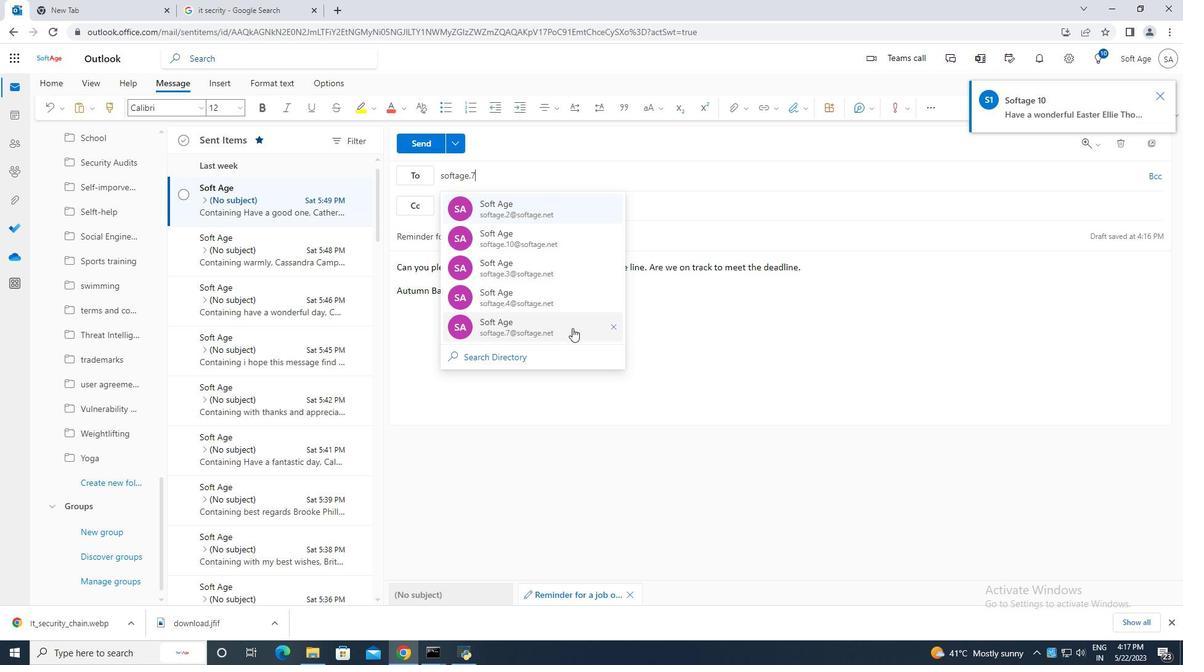 
Action: Mouse moved to (397, 316)
Screenshot: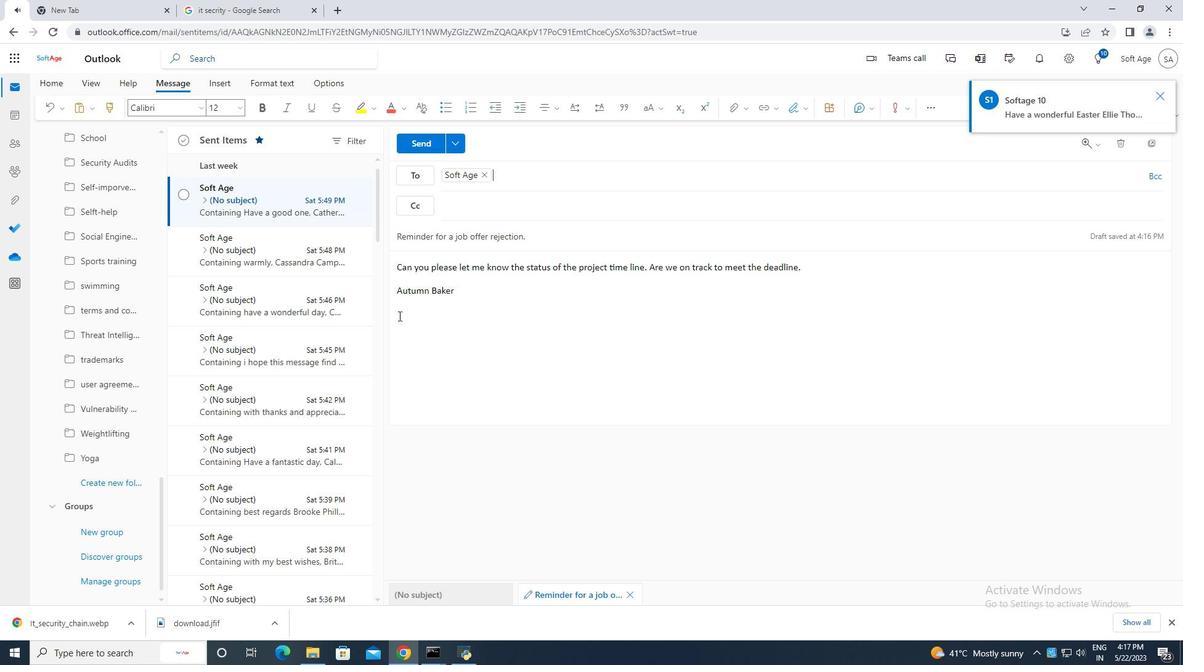 
Action: Mouse scrolled (397, 316) with delta (0, 0)
Screenshot: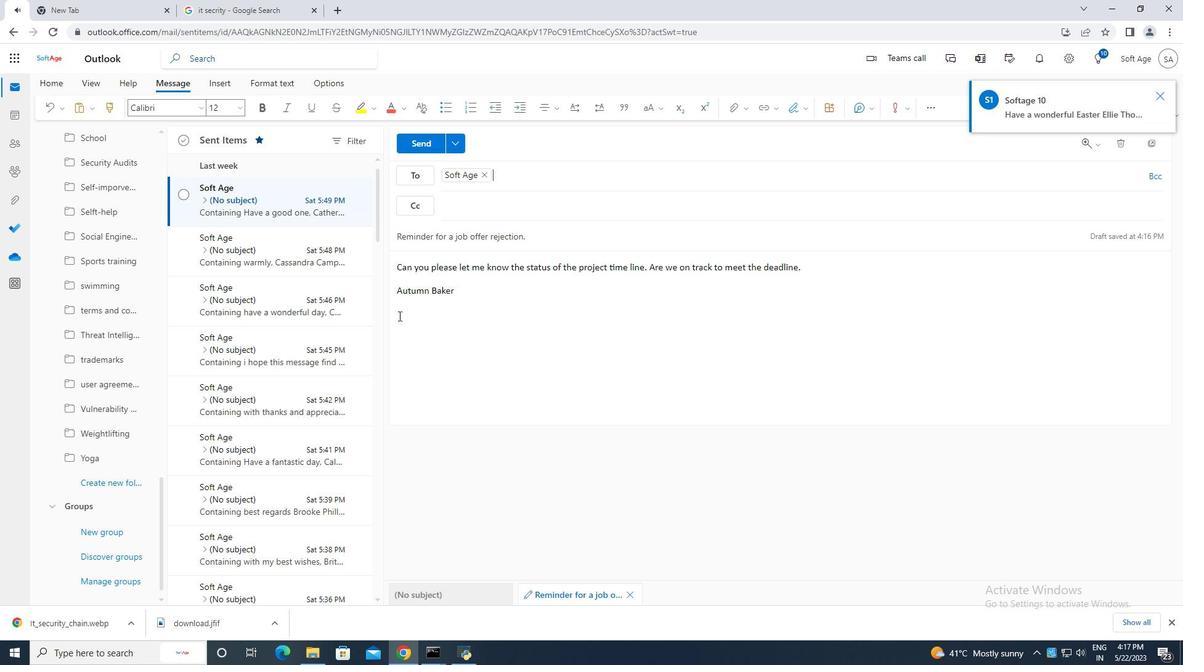 
Action: Mouse moved to (112, 484)
Screenshot: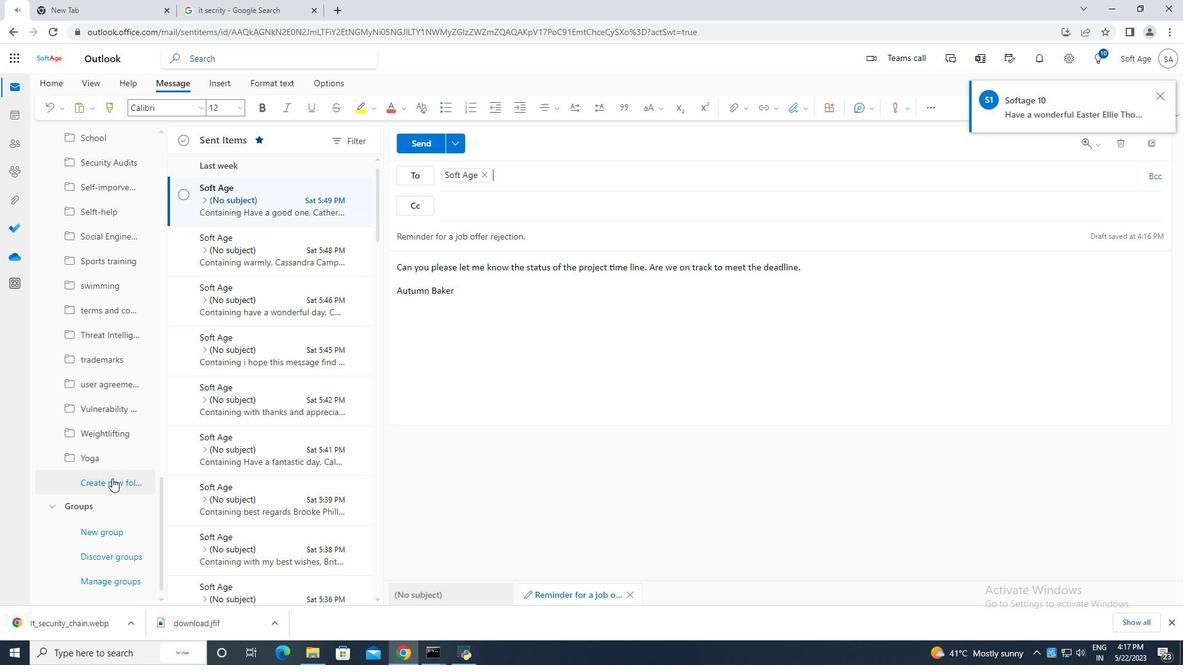 
Action: Mouse pressed left at (112, 484)
Screenshot: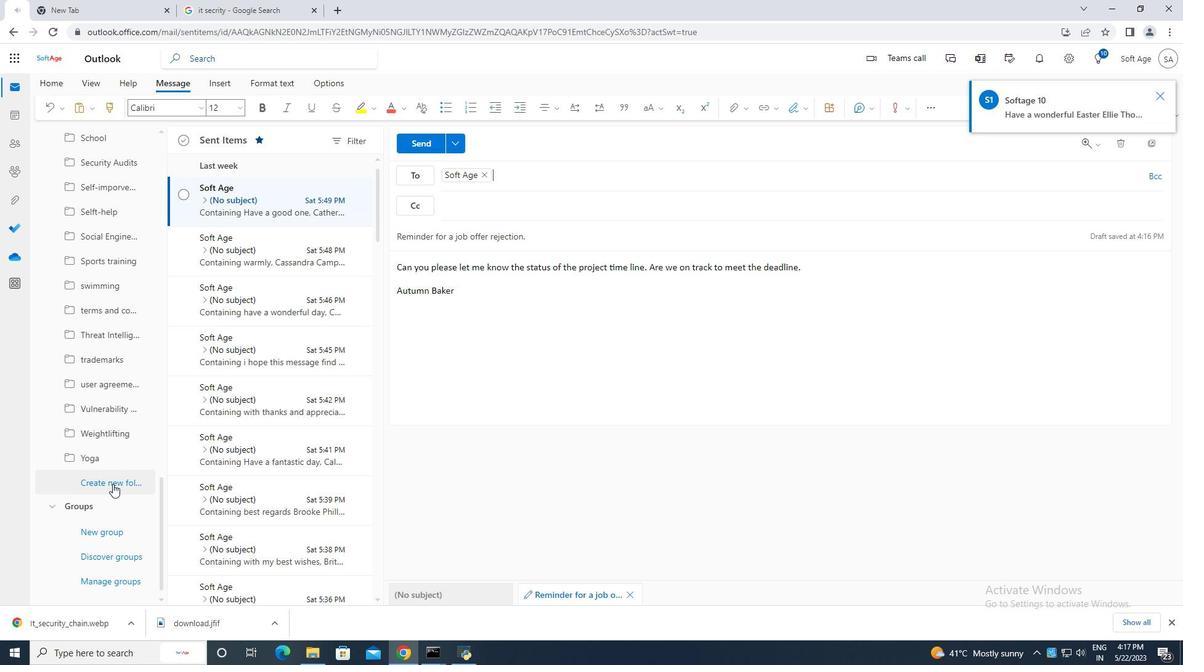 
Action: Mouse moved to (96, 477)
Screenshot: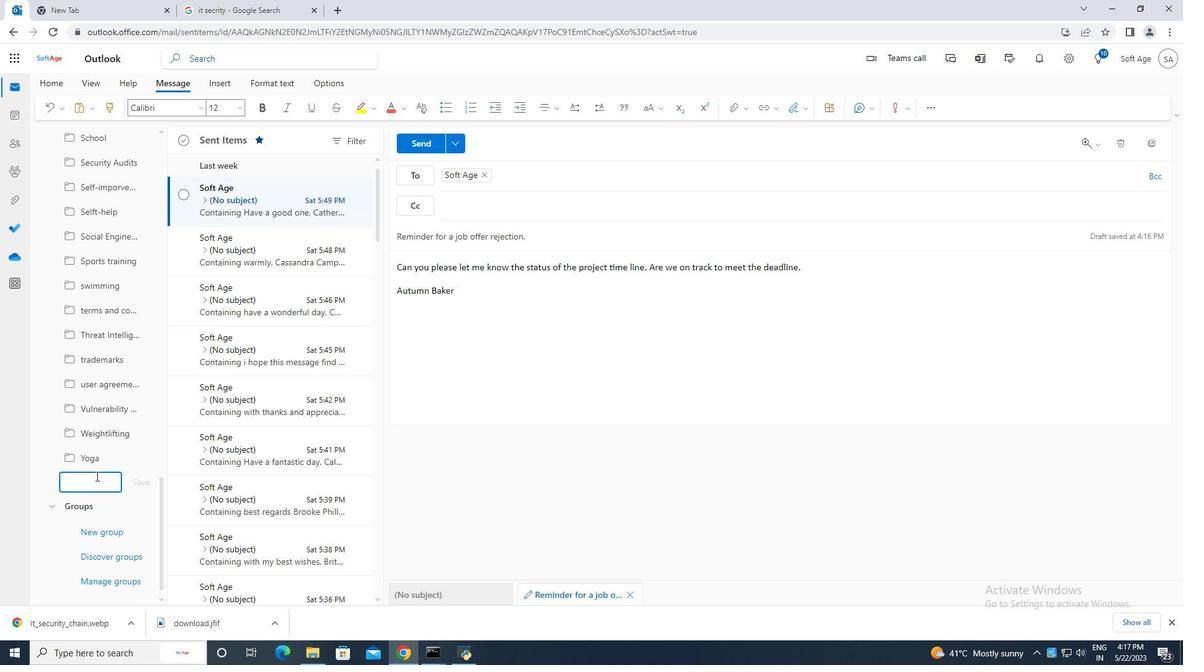 
Action: Mouse pressed left at (96, 477)
Screenshot: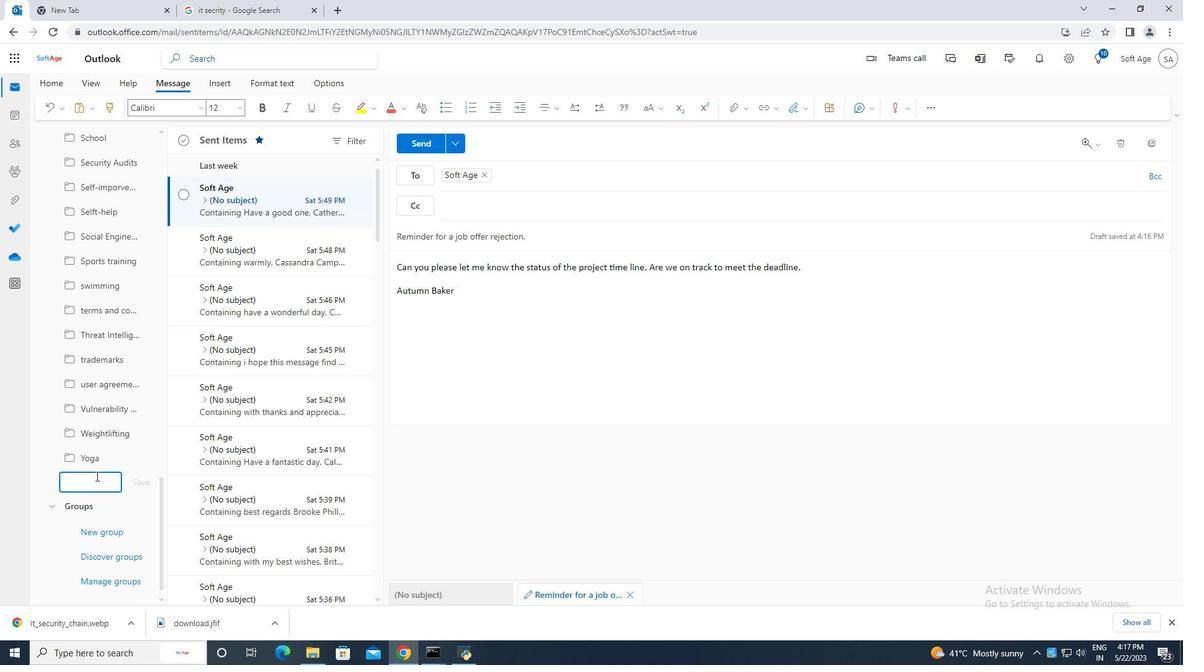 
Action: Key pressed <Key.caps_lock>V<Key.caps_lock>ulnerability<Key.space>management
Screenshot: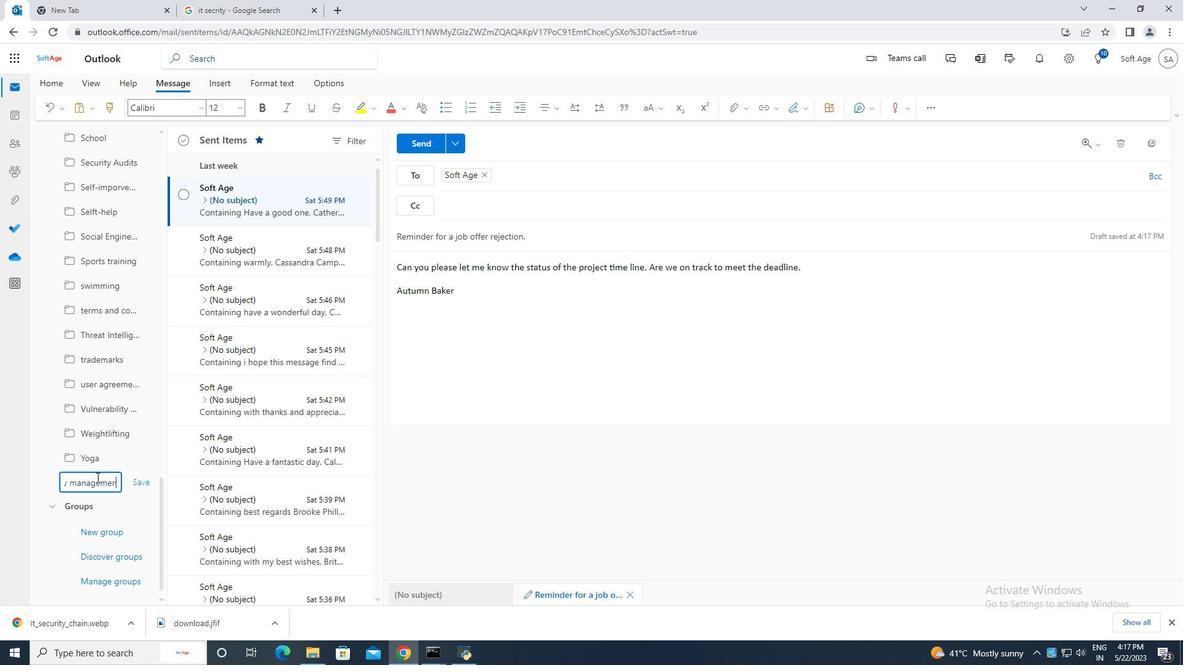 
Action: Mouse moved to (140, 481)
Screenshot: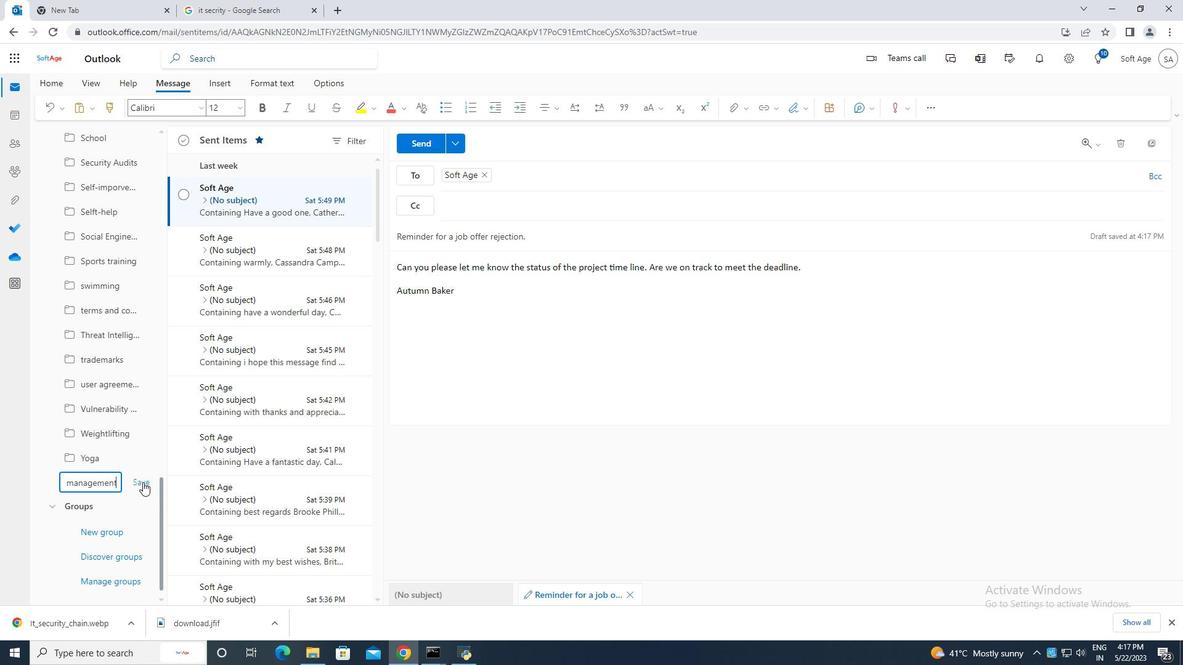 
Action: Mouse pressed left at (140, 481)
Screenshot: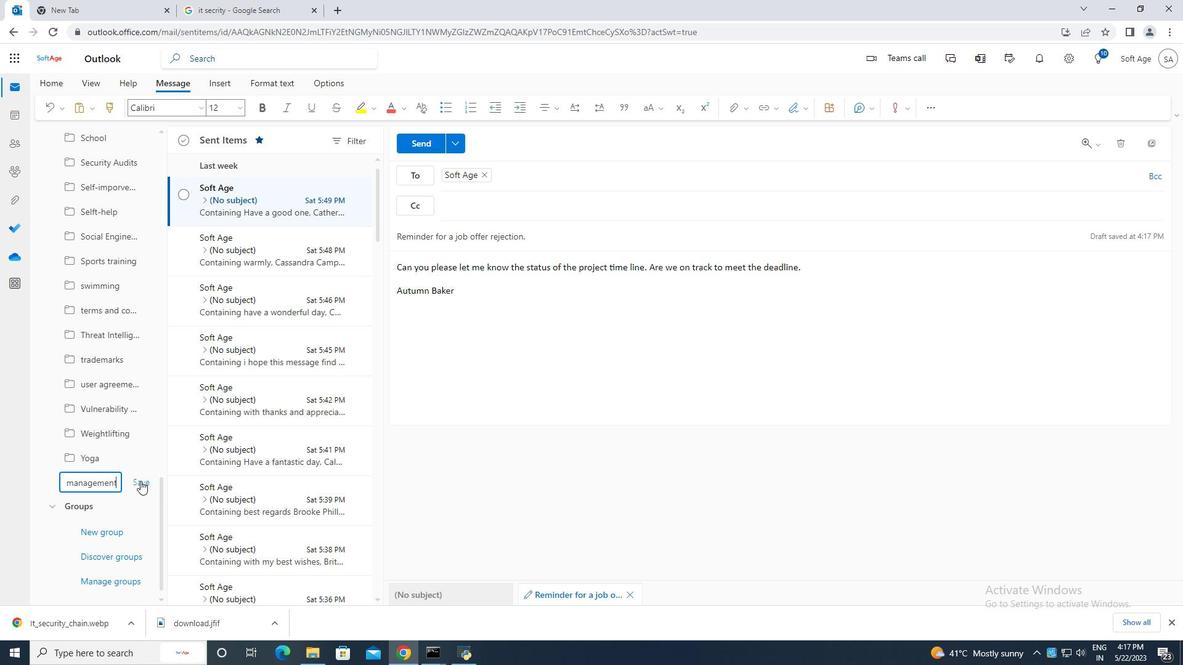 
Action: Mouse moved to (663, 353)
Screenshot: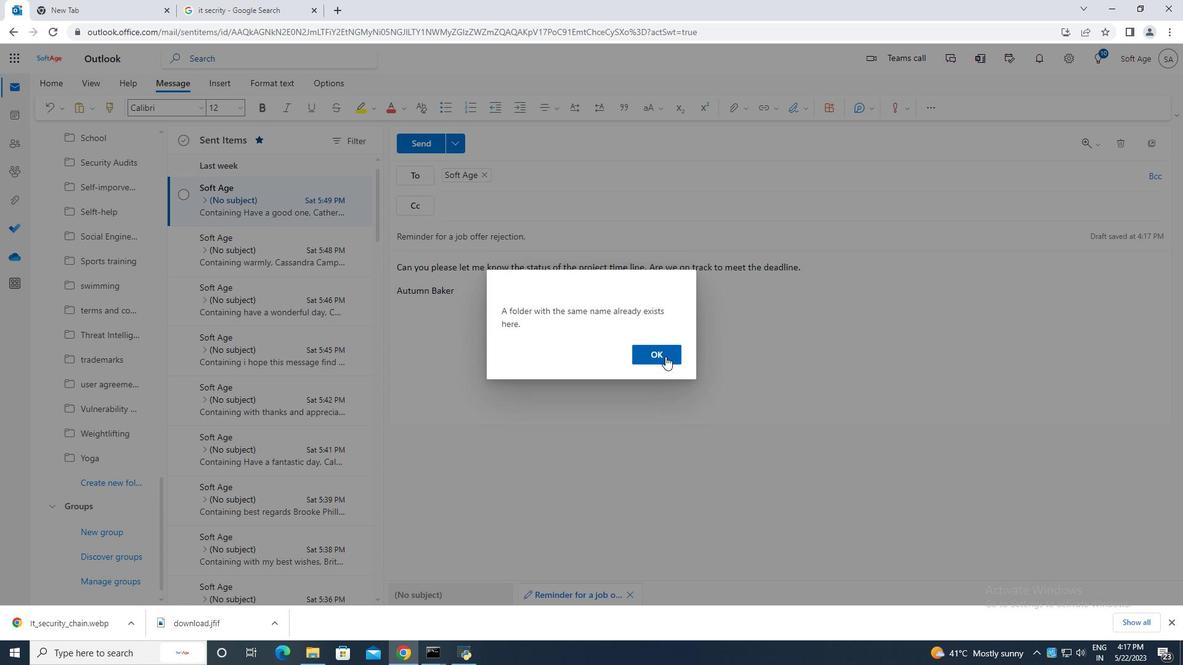 
Action: Mouse pressed left at (663, 353)
Screenshot: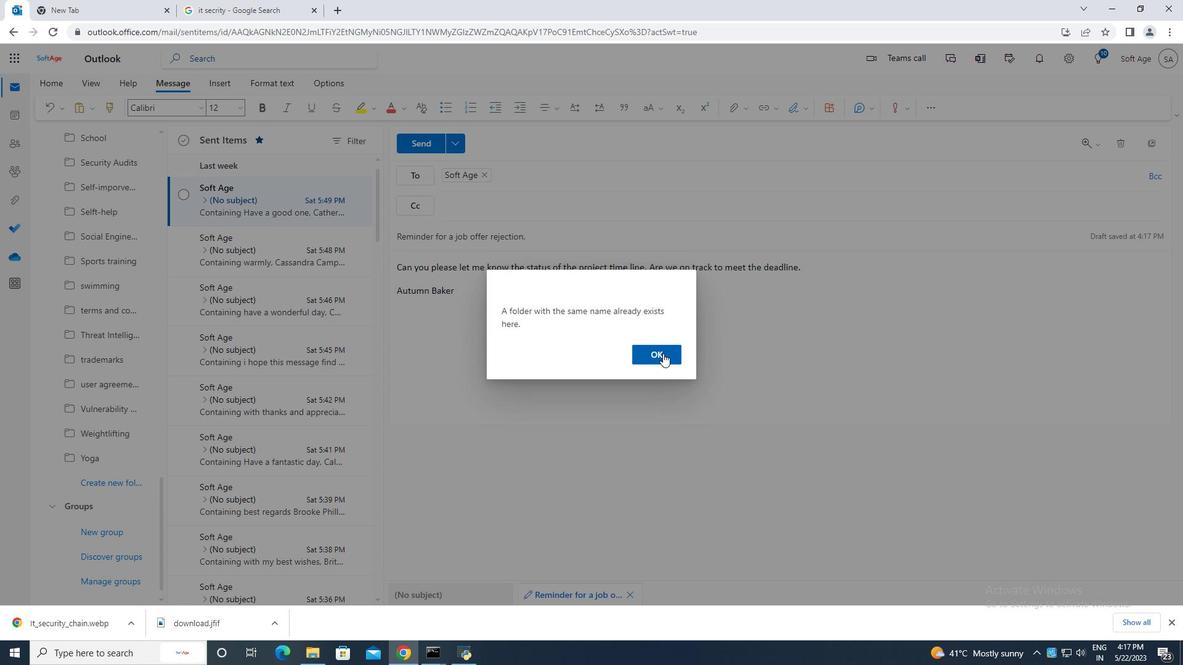 
Action: Mouse moved to (422, 145)
Screenshot: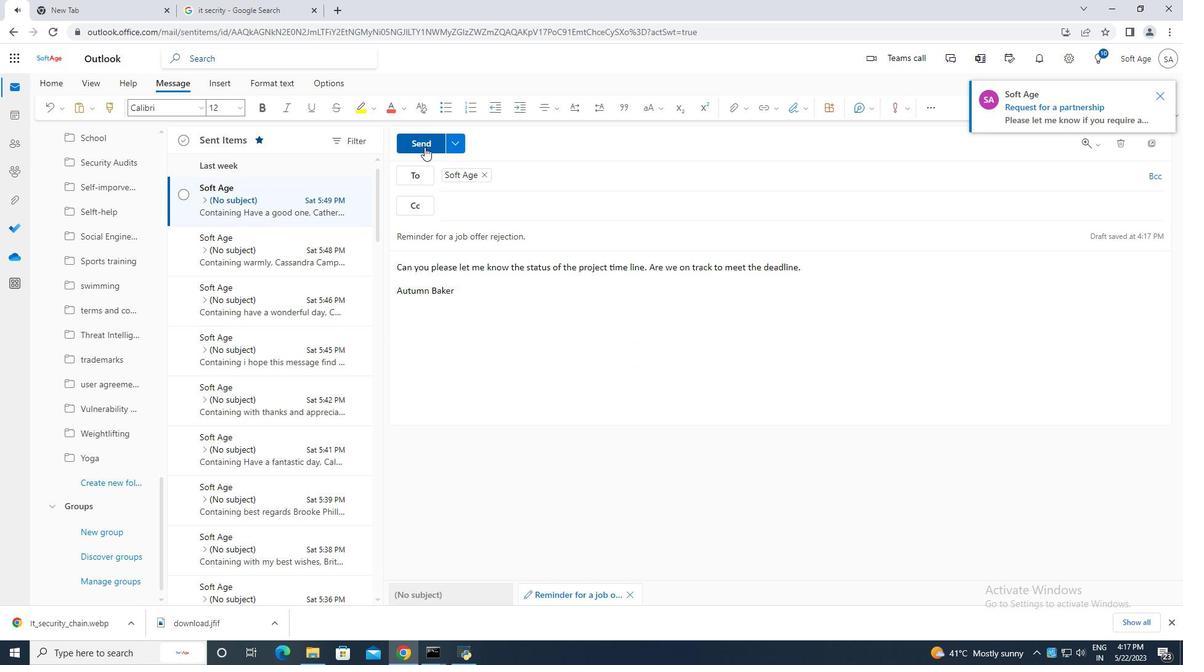 
Action: Mouse pressed left at (422, 145)
Screenshot: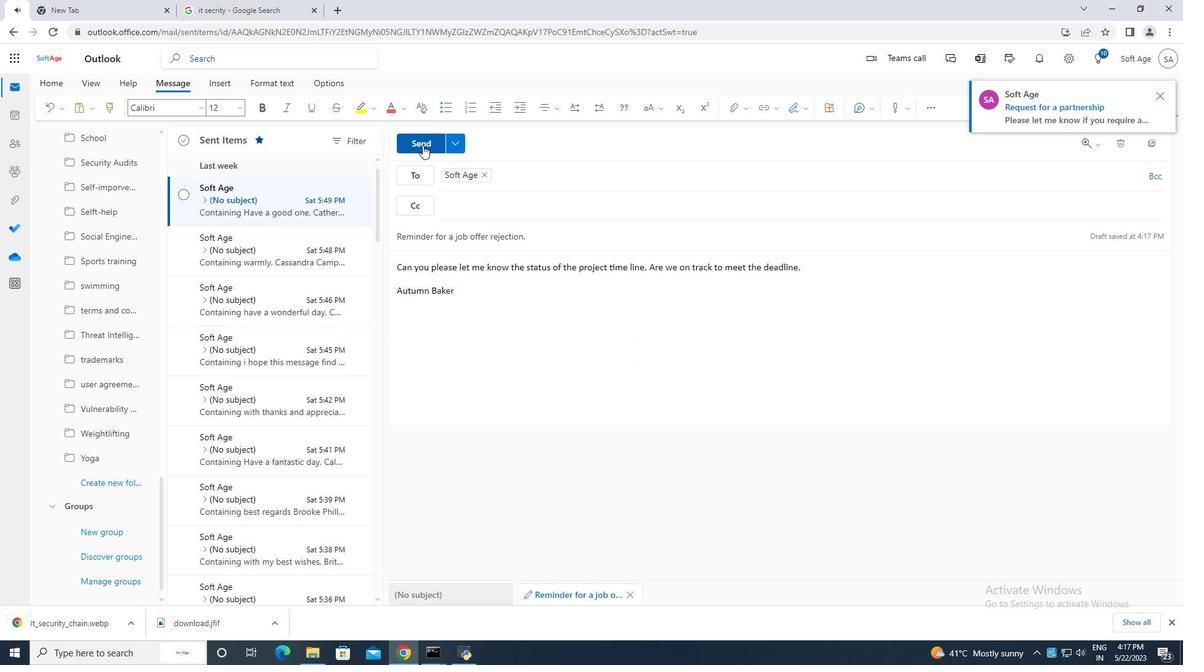 
Action: Mouse moved to (186, 196)
Screenshot: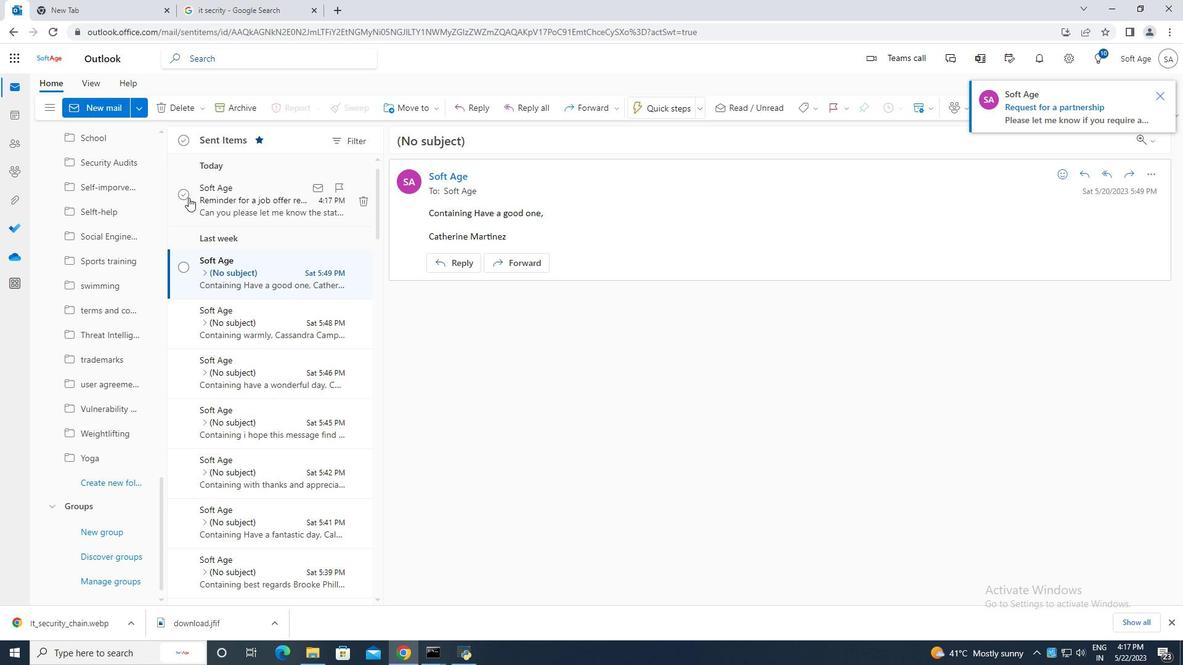 
Action: Mouse pressed left at (186, 196)
Screenshot: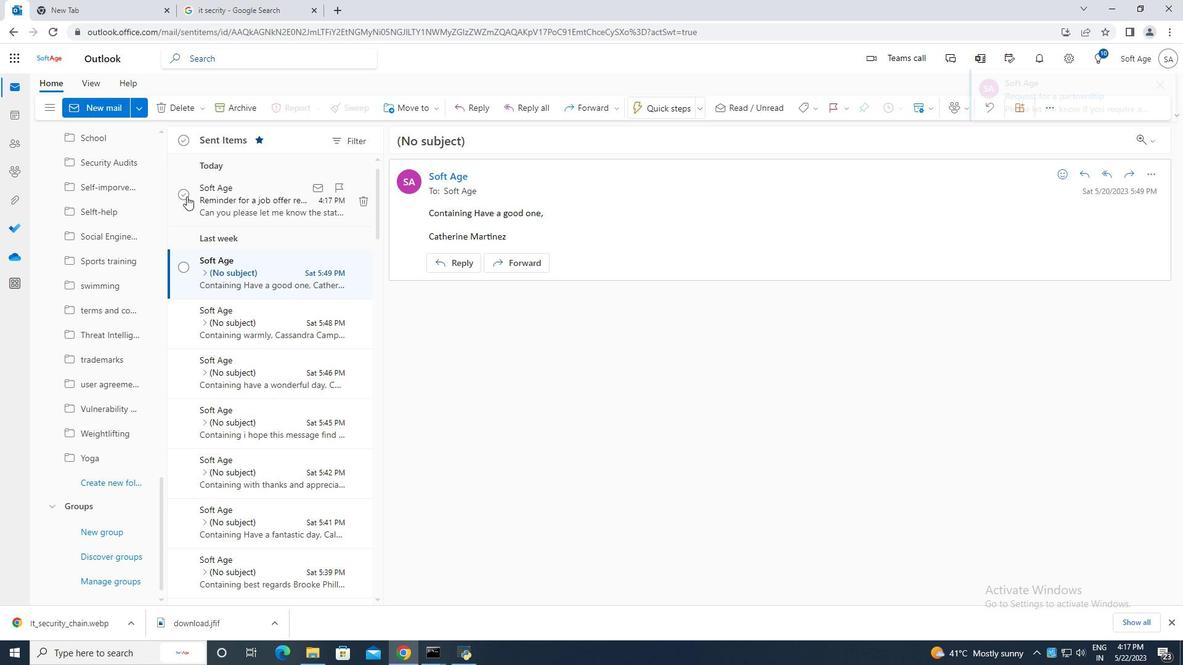 
Action: Mouse moved to (329, 209)
Screenshot: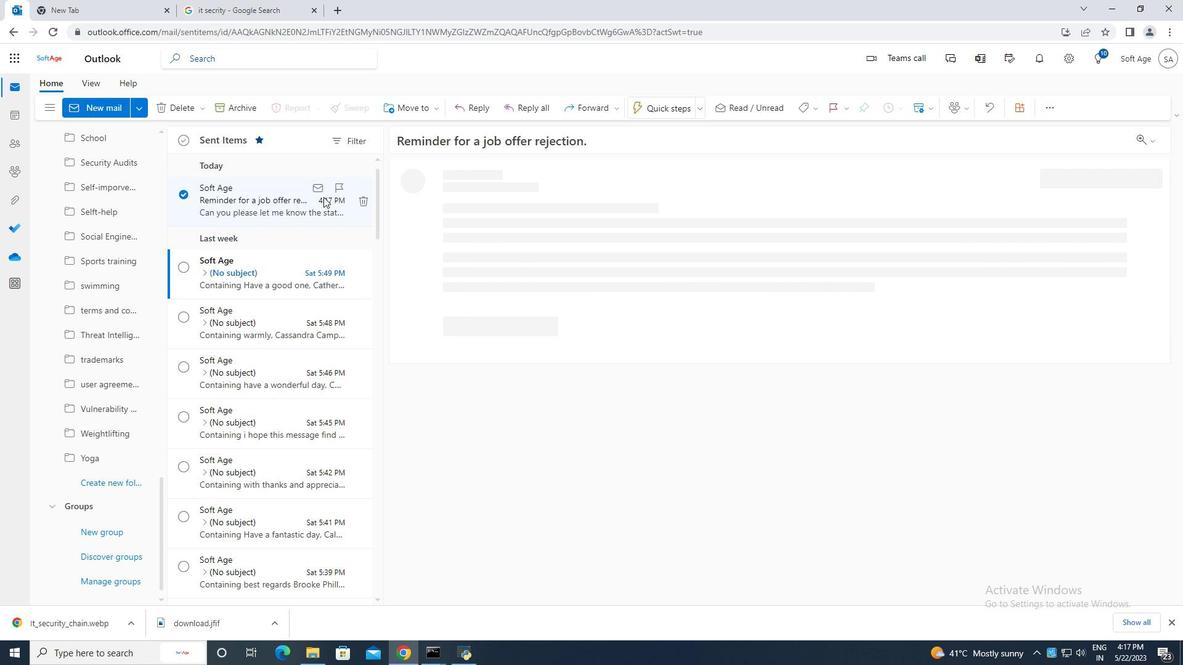 
Action: Mouse scrolled (324, 216) with delta (0, 0)
Screenshot: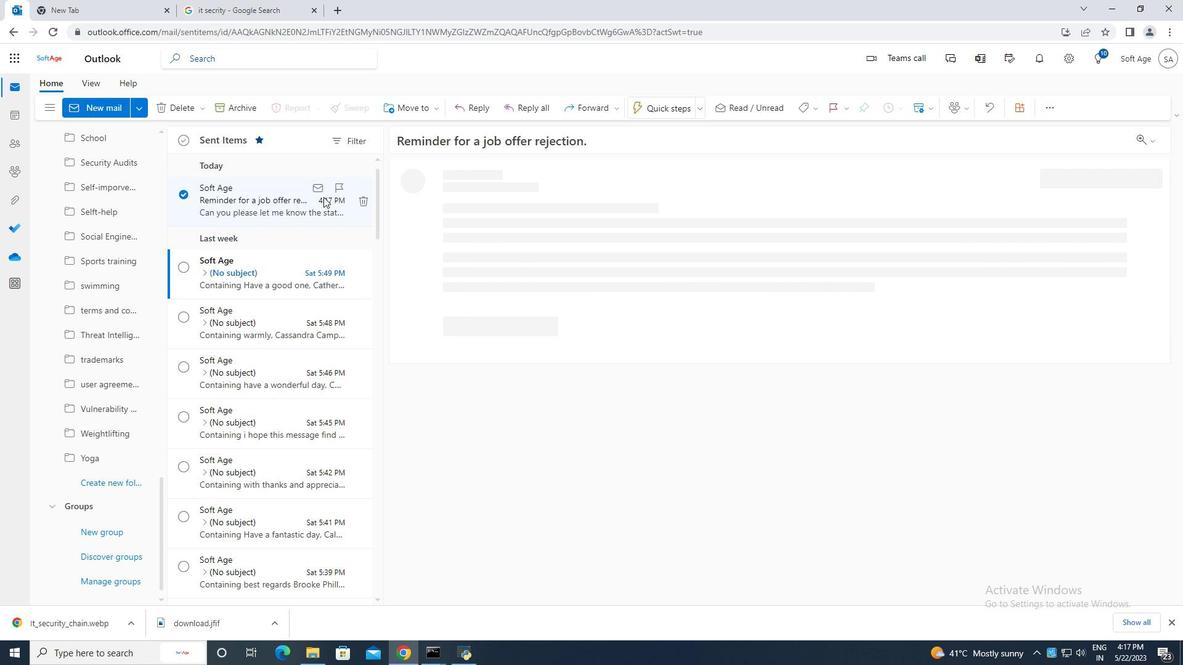 
Action: Mouse moved to (336, 201)
Screenshot: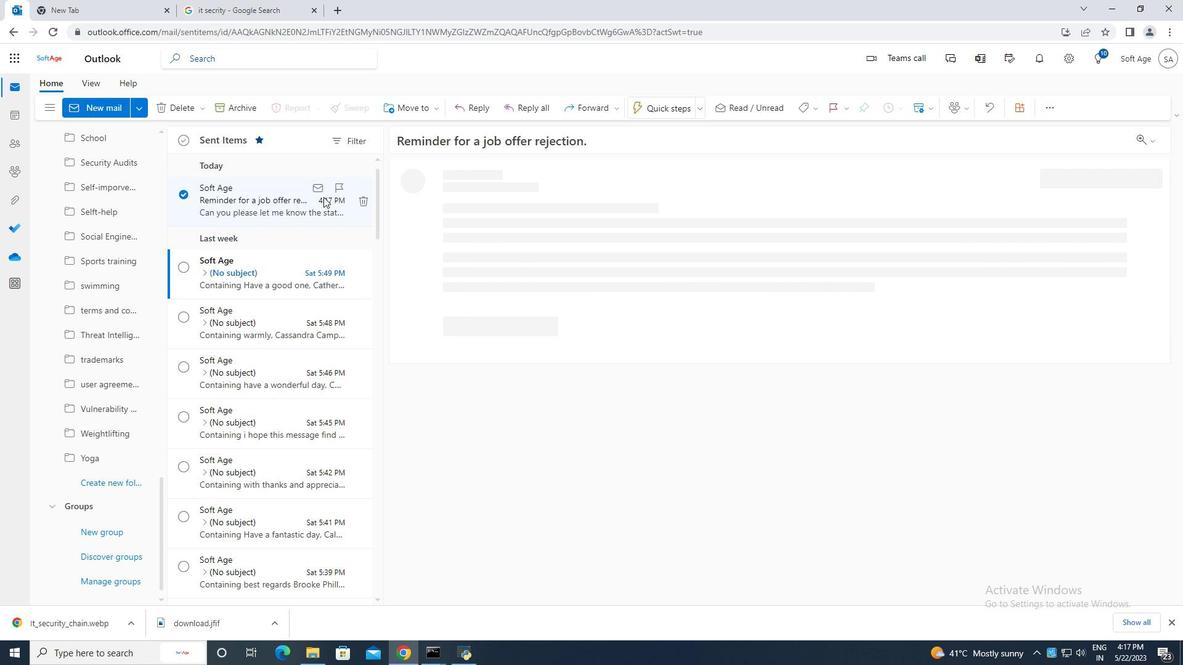 
Action: Mouse scrolled (324, 216) with delta (0, 0)
Screenshot: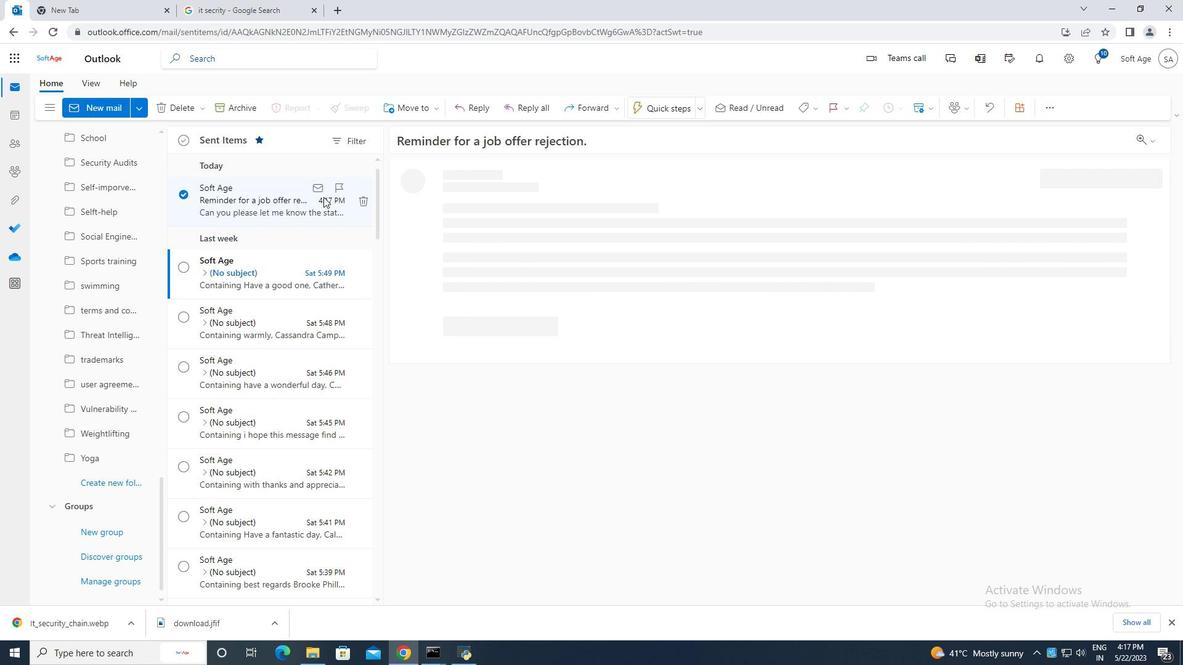 
Action: Mouse moved to (424, 110)
Screenshot: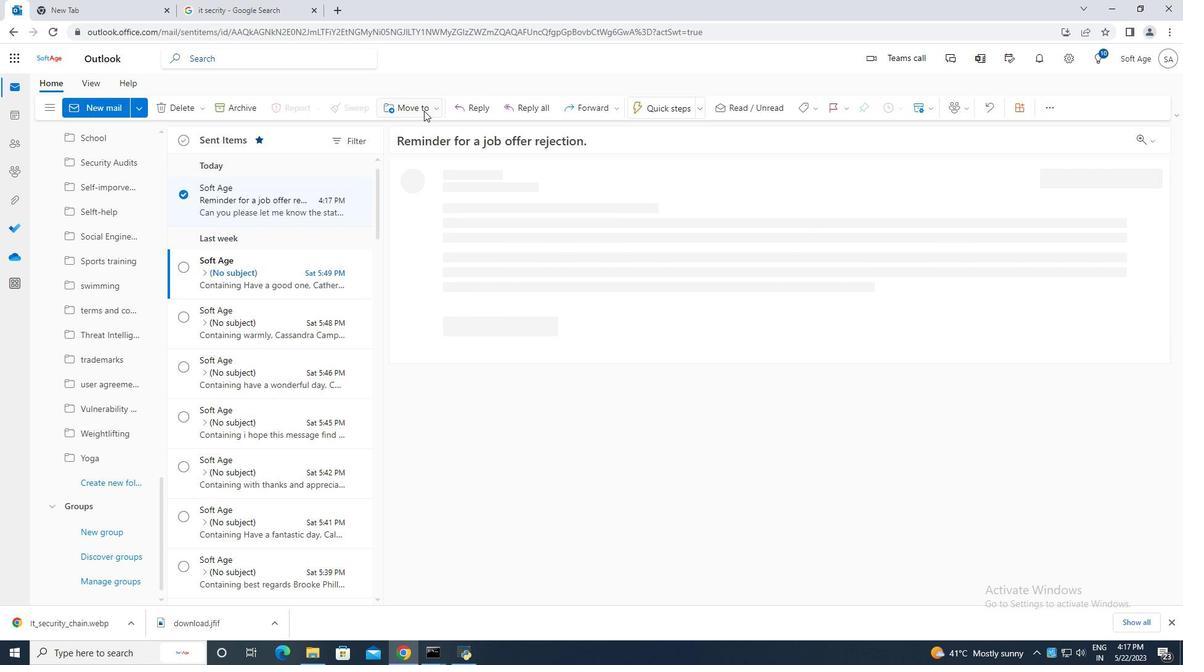 
Action: Mouse pressed left at (424, 110)
Screenshot: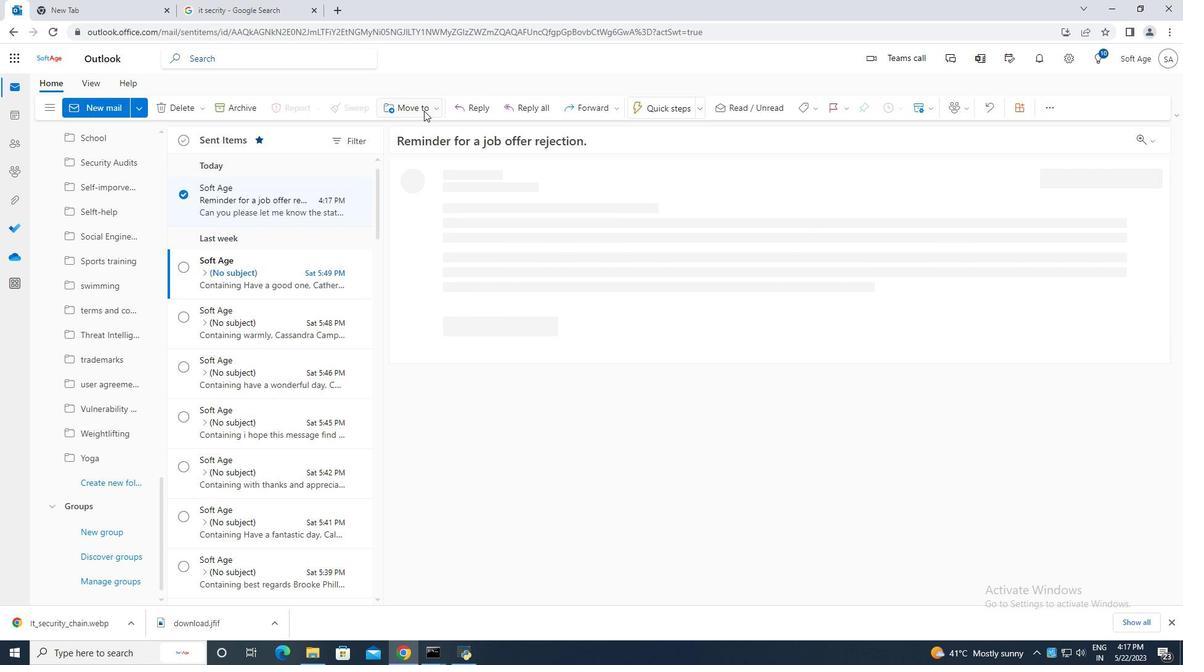 
Action: Mouse moved to (435, 132)
Screenshot: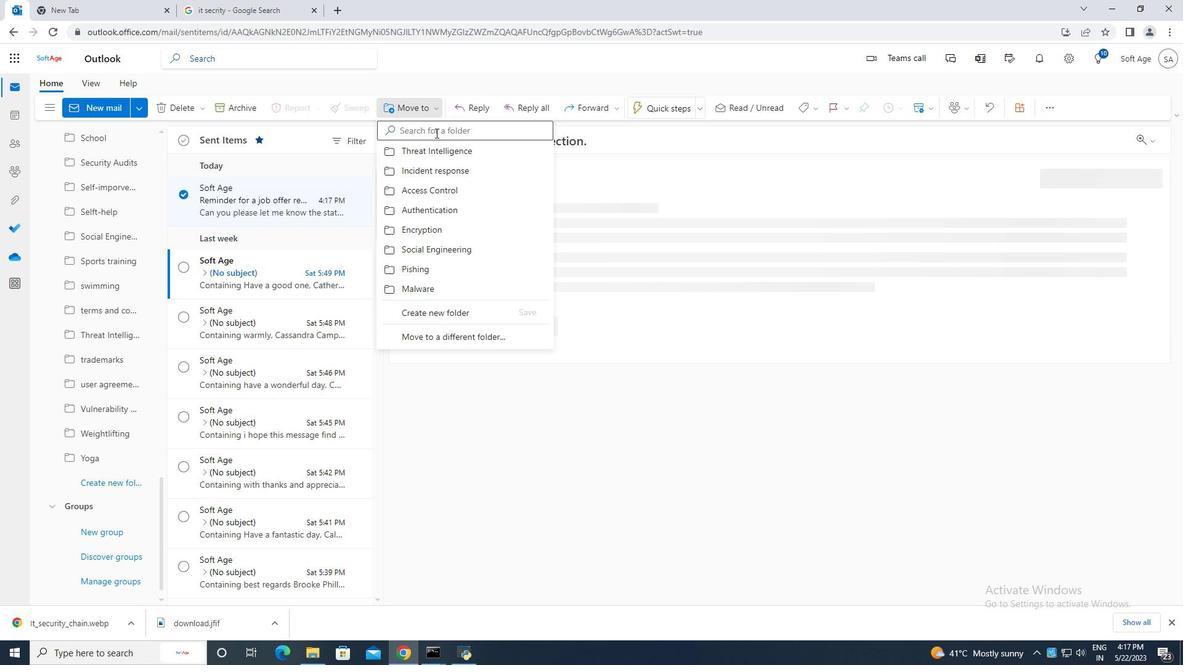 
Action: Mouse pressed left at (435, 132)
Screenshot: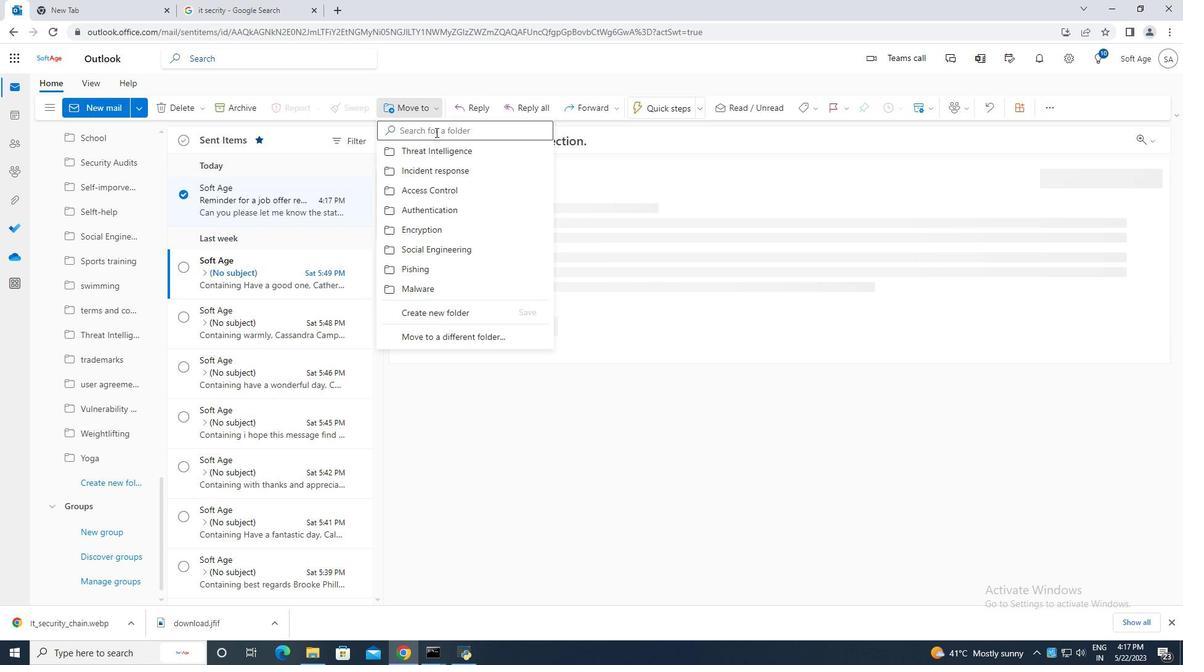
Action: Key pressed <Key.caps_lock>
Screenshot: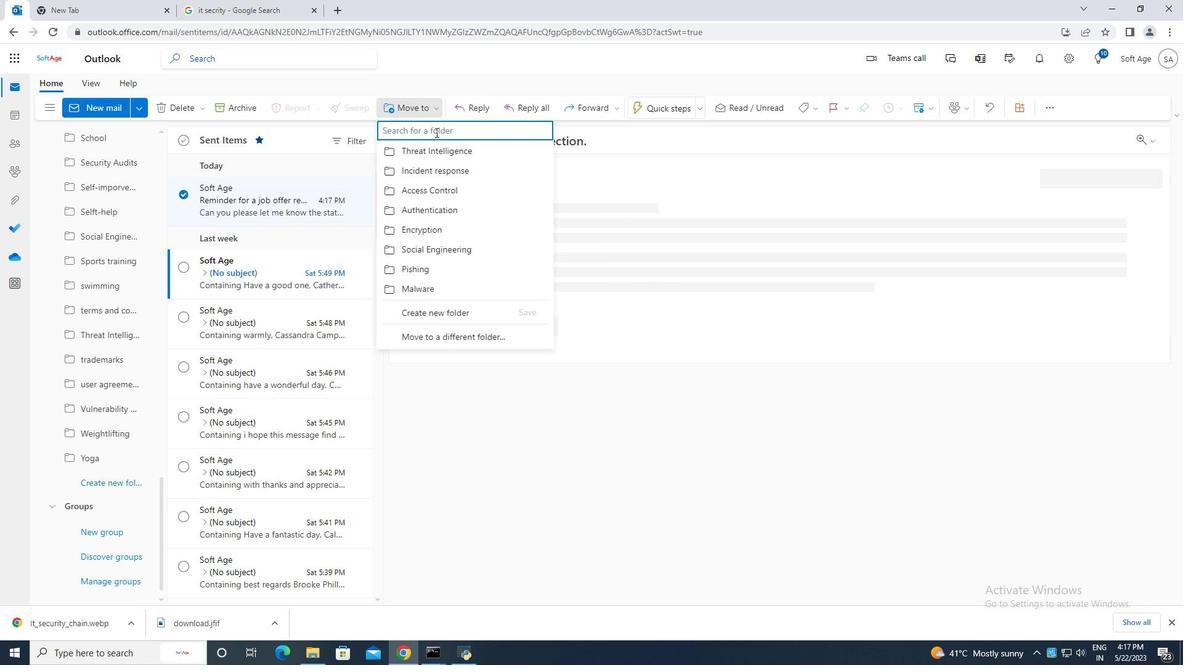 
Action: Mouse moved to (437, 133)
Screenshot: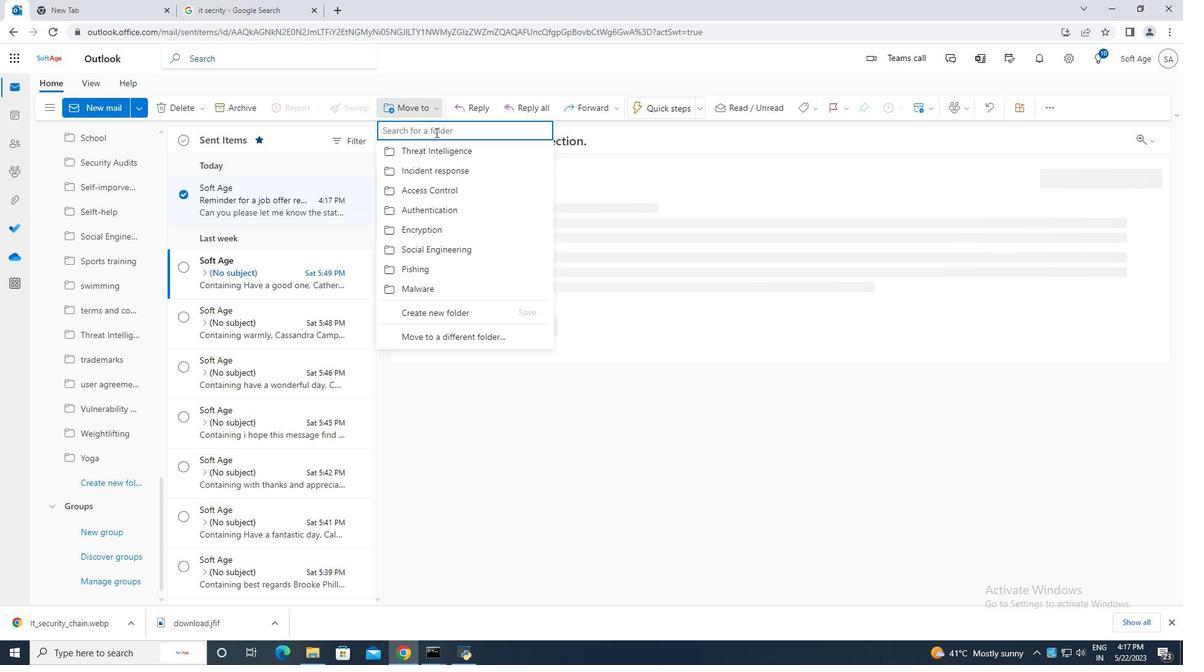 
Action: Key pressed V
Screenshot: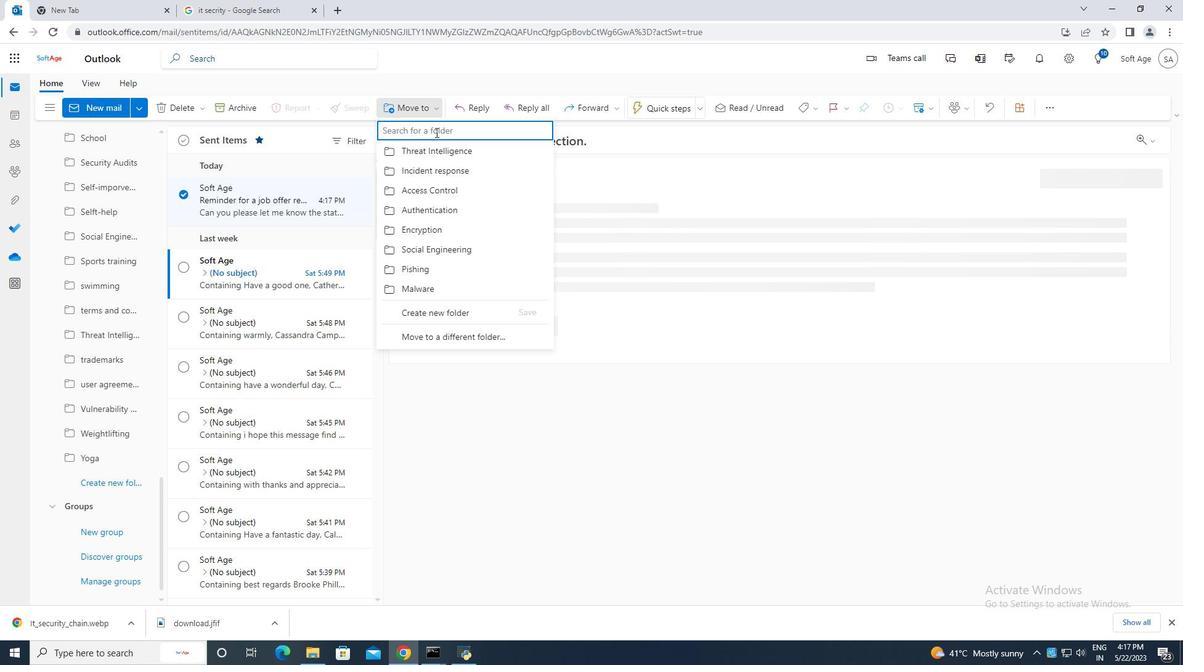 
Action: Mouse moved to (465, 154)
Screenshot: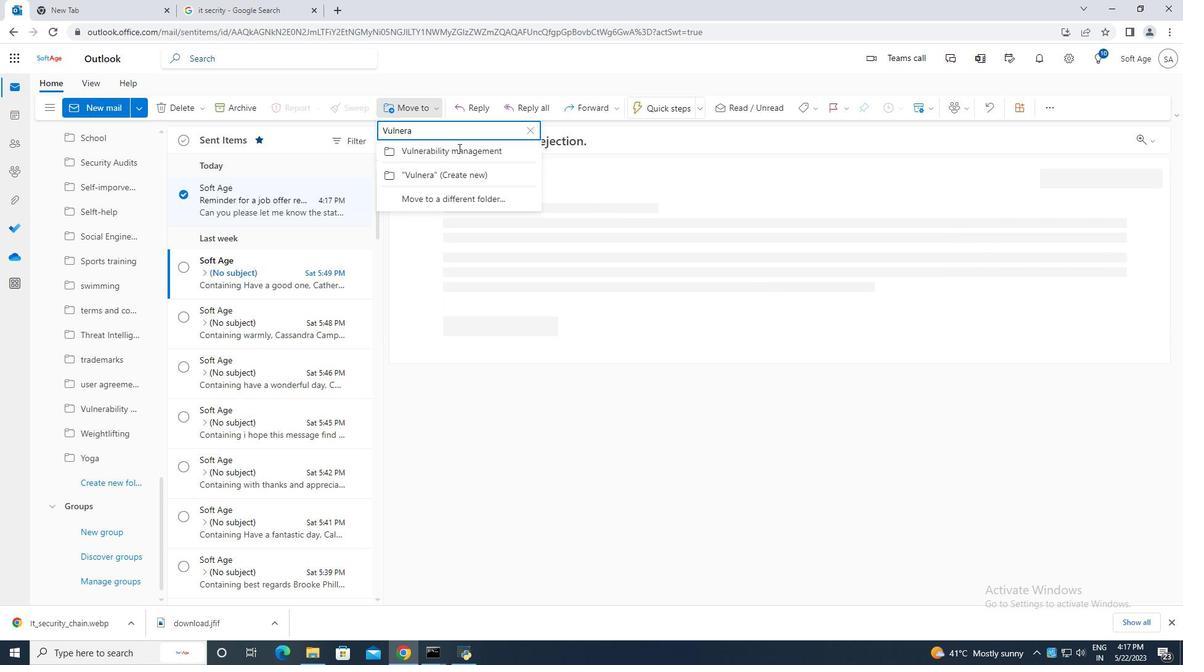
Action: Mouse pressed left at (465, 154)
Screenshot: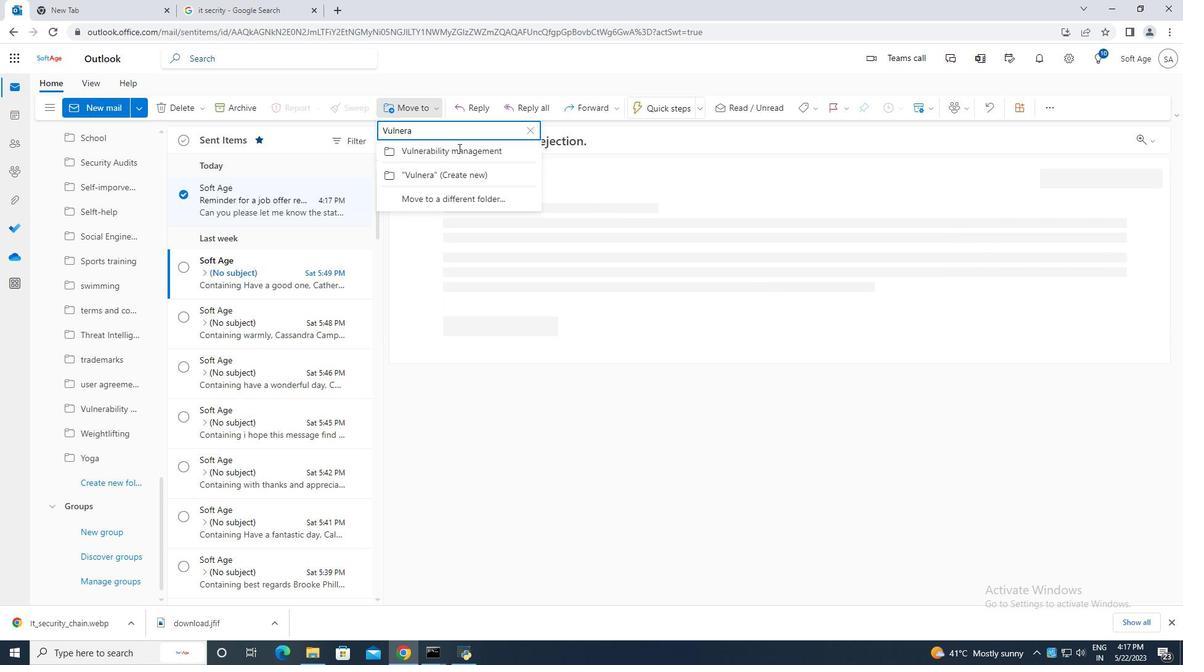 
Action: Mouse moved to (397, 434)
Screenshot: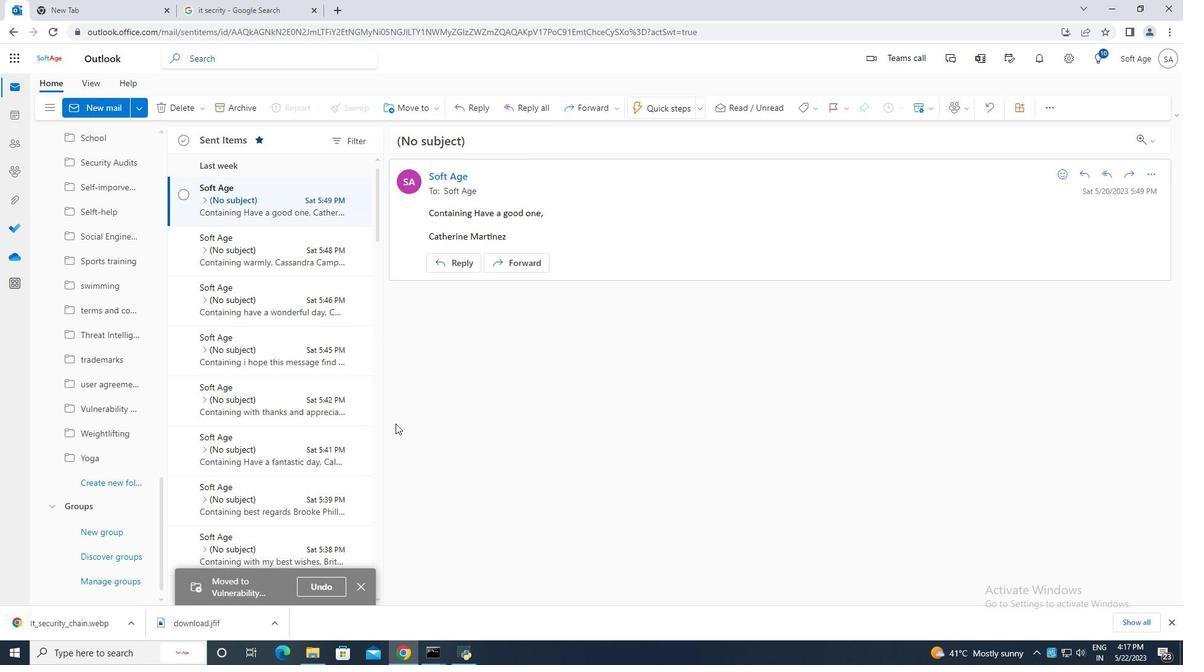 
